 Task: Create new invoice with Date Opened :15-Apr-23, Select Customer: Angelina's Mexican Restaurant, Terms: Payment Term 1. Make invoice entry for item-1 with Date: 15-Apr-23, Description: Ben & Jerry's Netflix & Chilll'd_x000D_
, Action: Material, Income Account: Income:Sales, Quantity: 4, Unit Price: 8.6, Discount %: 9. Make entry for item-2 with Date: 15-Apr-23, Description: Bibigo Steamed Soup Dumplings Chicken and Vegetables, Action: Material, Income Account: Income:Sales, Quantity: 2, Unit Price: 6.25, Discount %: 6. Make entry for item-3 with Date: 15-Apr-23, Description: Snickers Chocolate Candy Bar Sharing Size (3.29 oz), Action: Material, Income Account: Income:Sales, Quantity: 3, Unit Price: 7.25, Discount %: 8. Write Notes: 'Looking forward to serving you again.'. Post Invoice with Post Date: 15-Apr-23, Post to Accounts: Assets:Accounts Receivable. Pay / Process Payment with Transaction Date: 15-May-23, Amount: 63.064, Transfer Account: Checking Account. Print Invoice, display notes by going to Option, then go to Display Tab and check 'Invoice Notes'.
Action: Mouse pressed left at (164, 30)
Screenshot: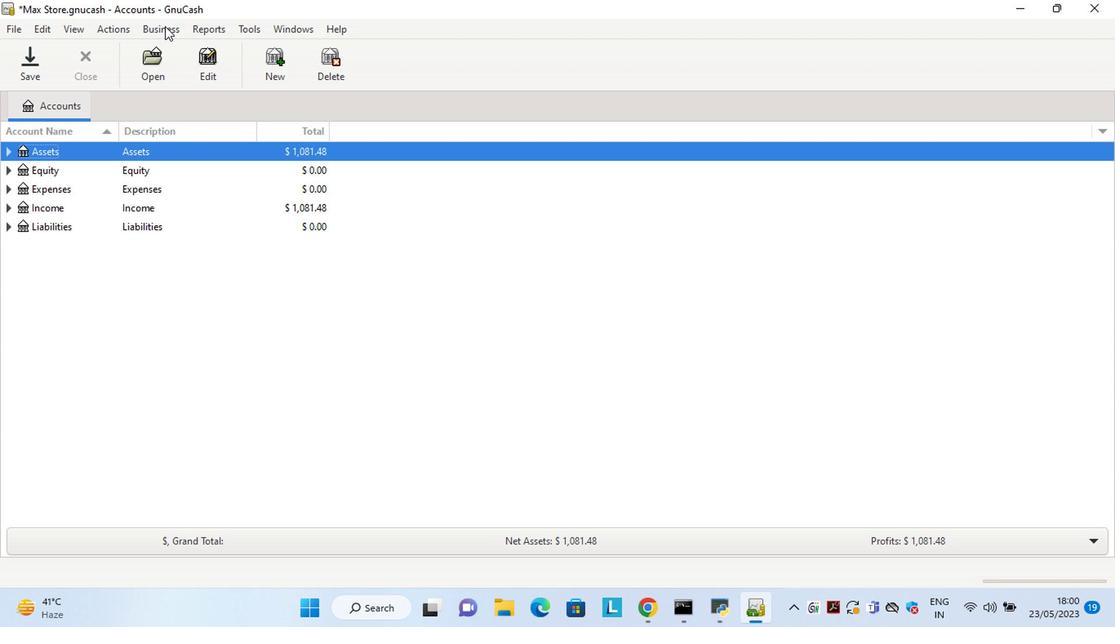 
Action: Mouse moved to (242, 48)
Screenshot: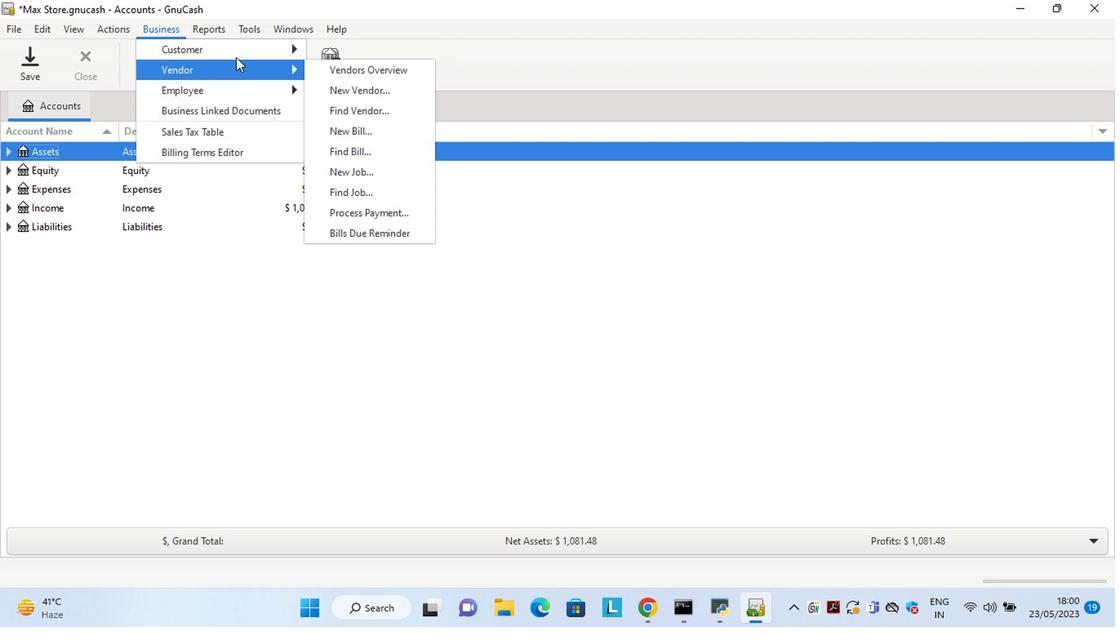 
Action: Key pressed <Key.left><Key.left><Key.left><Key.left><Key.left><Key.left><Key.left><Key.left><Key.left><Key.left><Key.left><Key.left><Key.left><Key.left><Key.left><Key.left><Key.left><Key.left><Key.left><Key.left><Key.left><Key.left><Key.left><Key.left><Key.left><Key.left><Key.left><Key.left><Key.left><Key.left><Key.left><Key.left><Key.left><Key.left><Key.left><Key.left><Key.left><Key.left><Key.delete><Key.delete><Key.delete>15/0<Key.delete>4
Screenshot: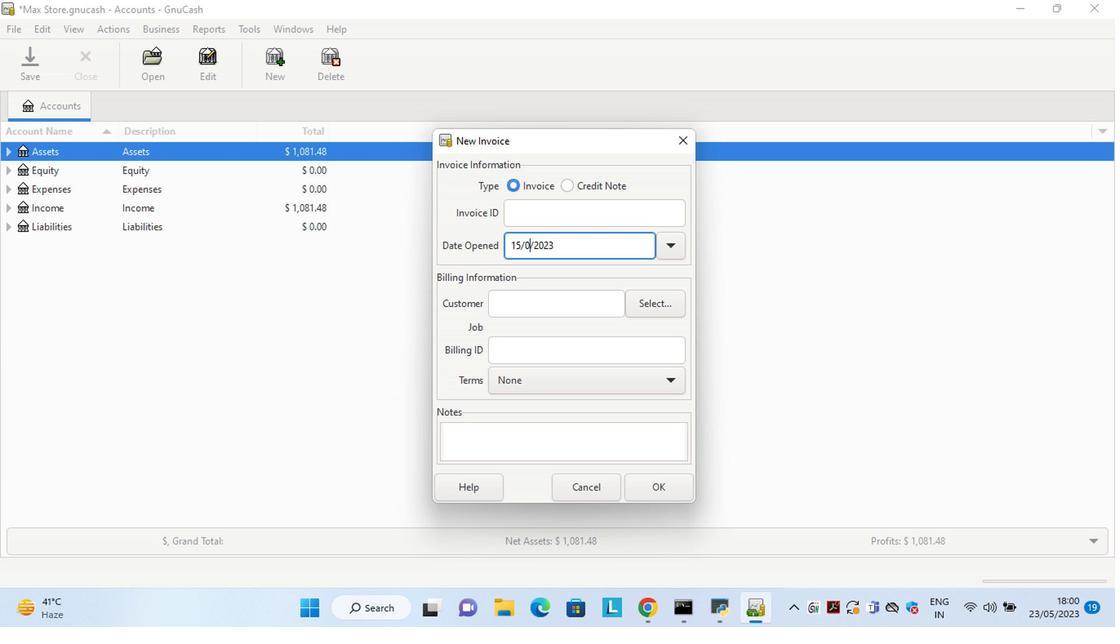 
Action: Mouse moved to (646, 309)
Screenshot: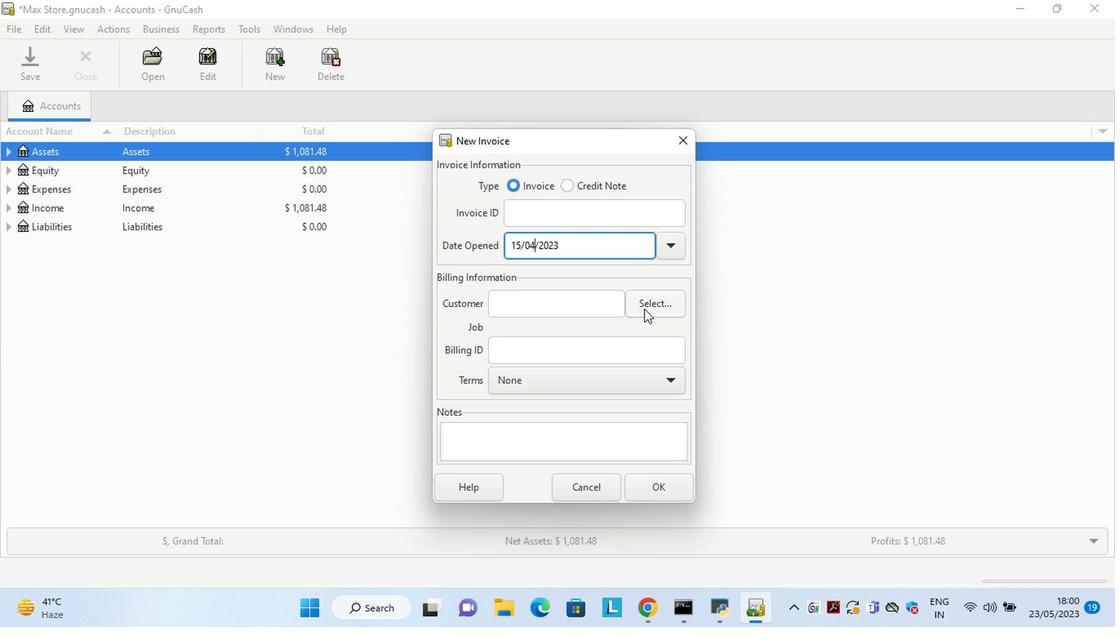 
Action: Mouse pressed left at (646, 309)
Screenshot: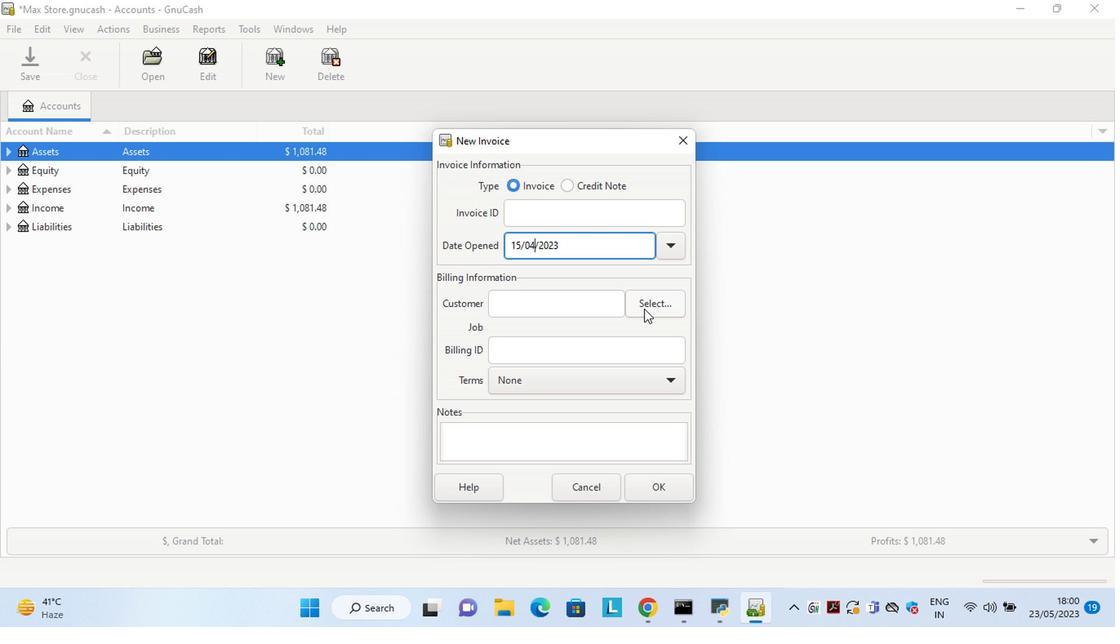 
Action: Mouse moved to (584, 284)
Screenshot: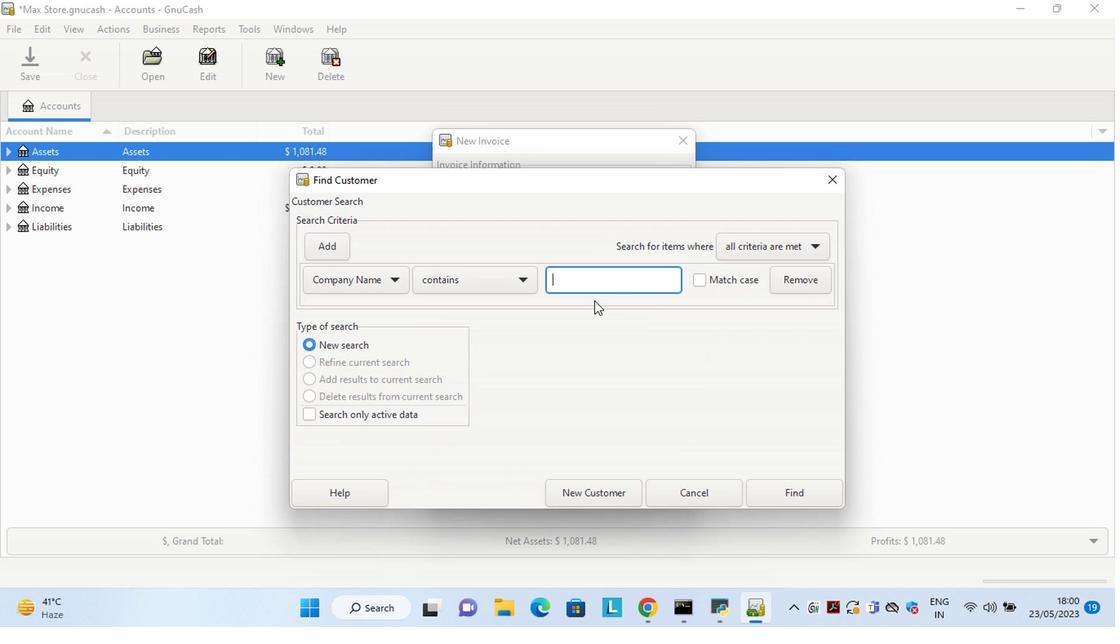 
Action: Mouse pressed left at (584, 284)
Screenshot: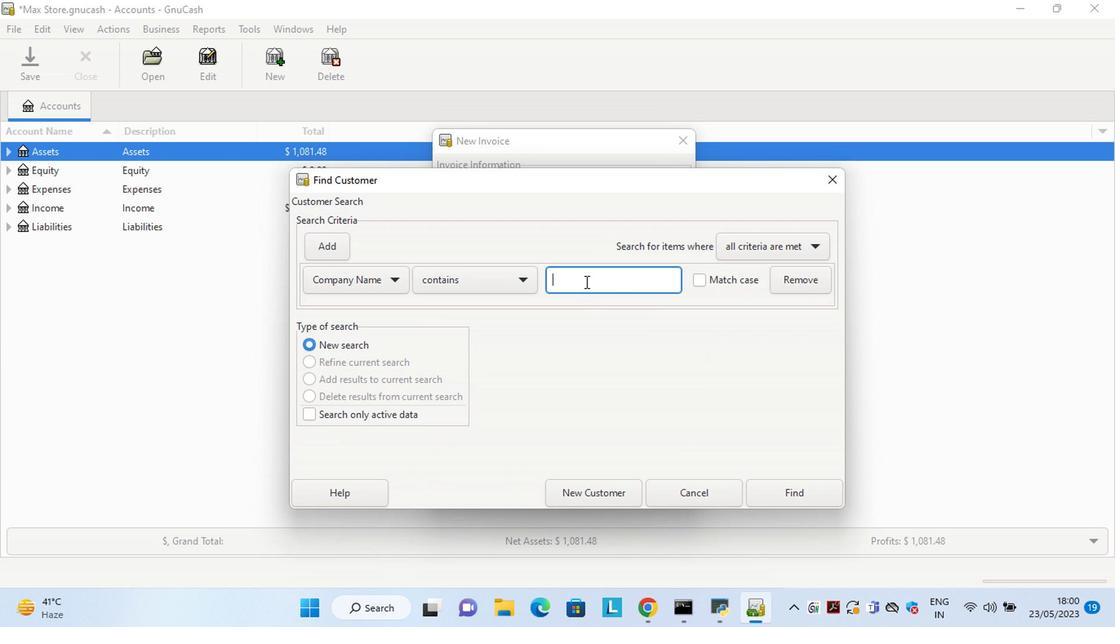 
Action: Key pressed <Key.shift>Angelinas
Screenshot: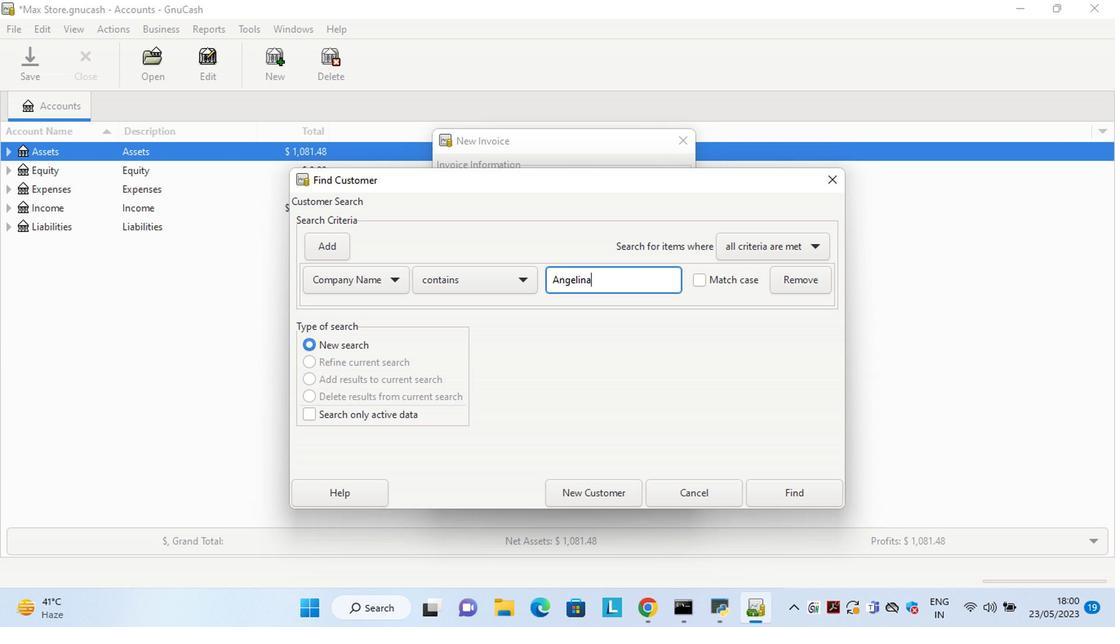 
Action: Mouse moved to (795, 498)
Screenshot: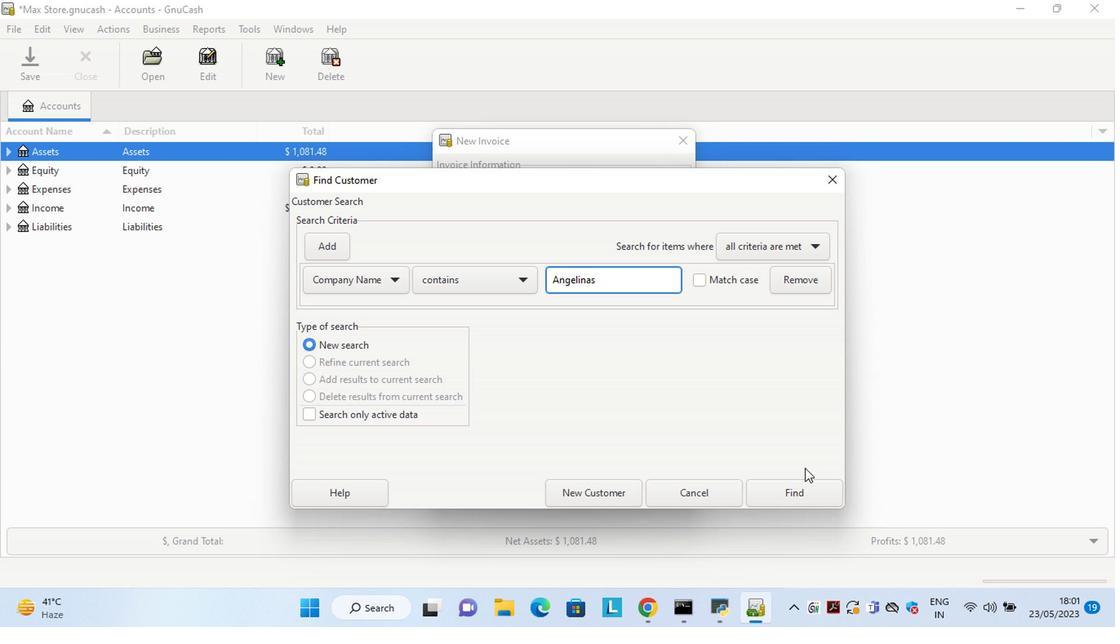 
Action: Mouse pressed left at (795, 498)
Screenshot: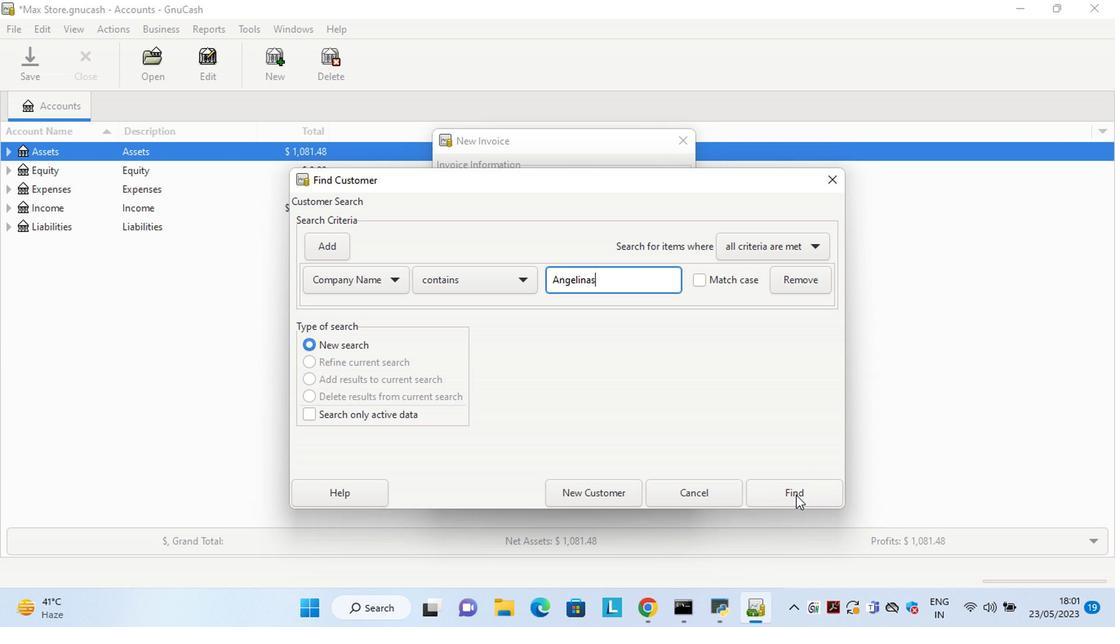 
Action: Mouse moved to (579, 330)
Screenshot: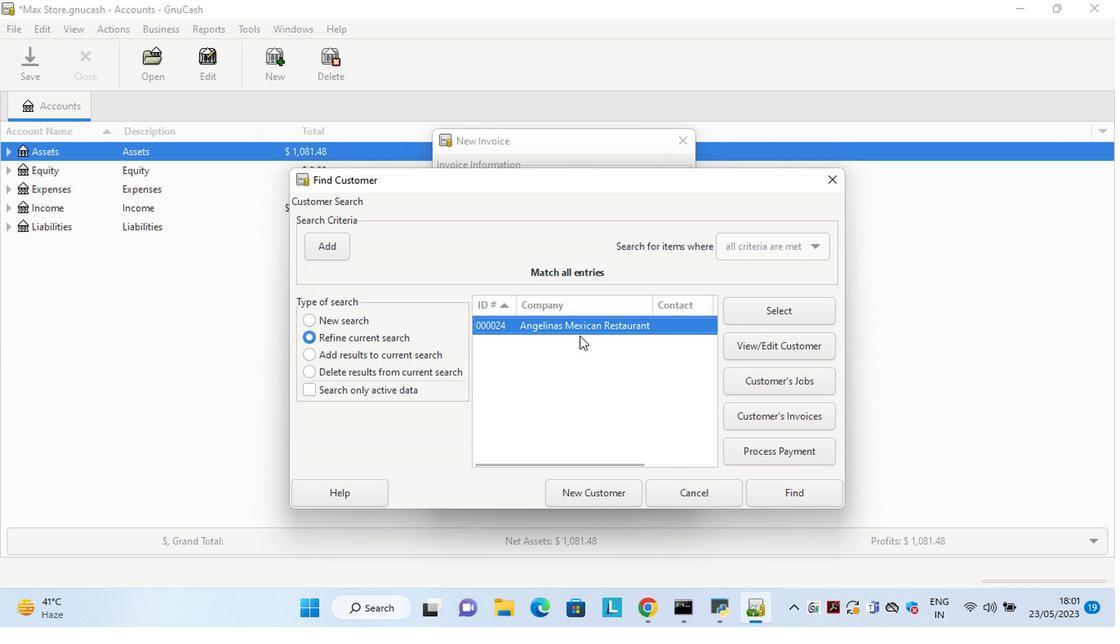 
Action: Mouse pressed left at (579, 330)
Screenshot: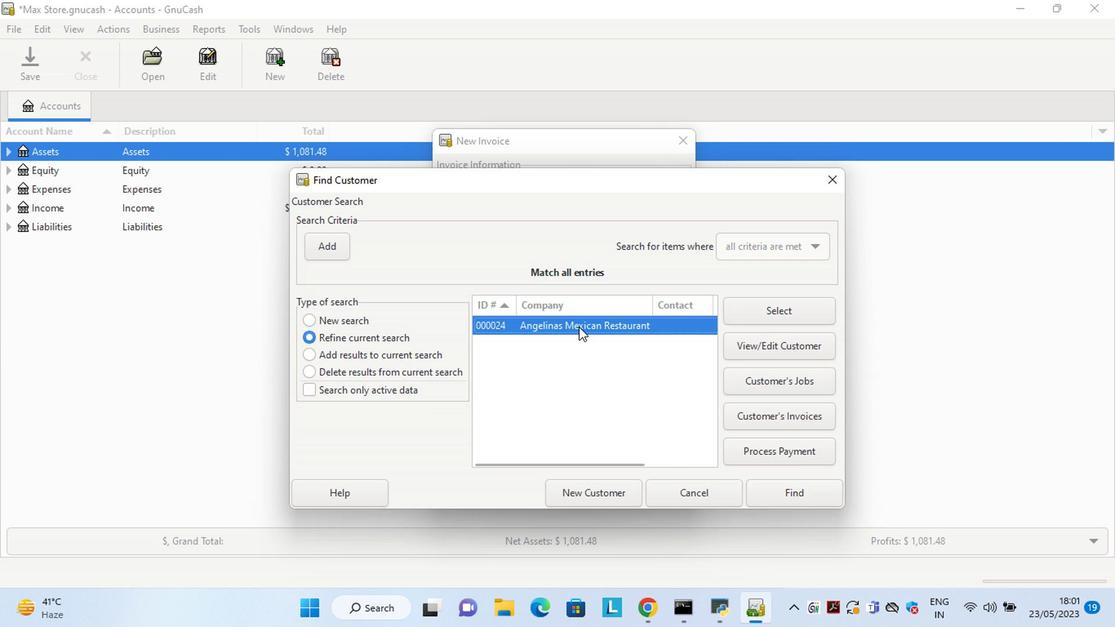 
Action: Mouse pressed left at (579, 330)
Screenshot: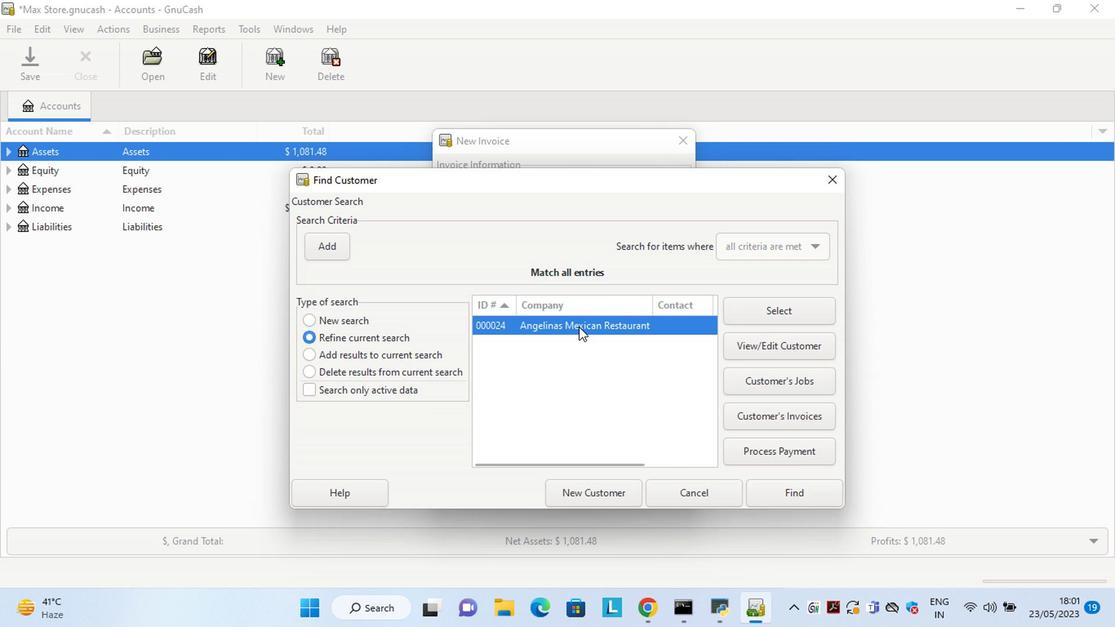 
Action: Mouse moved to (610, 391)
Screenshot: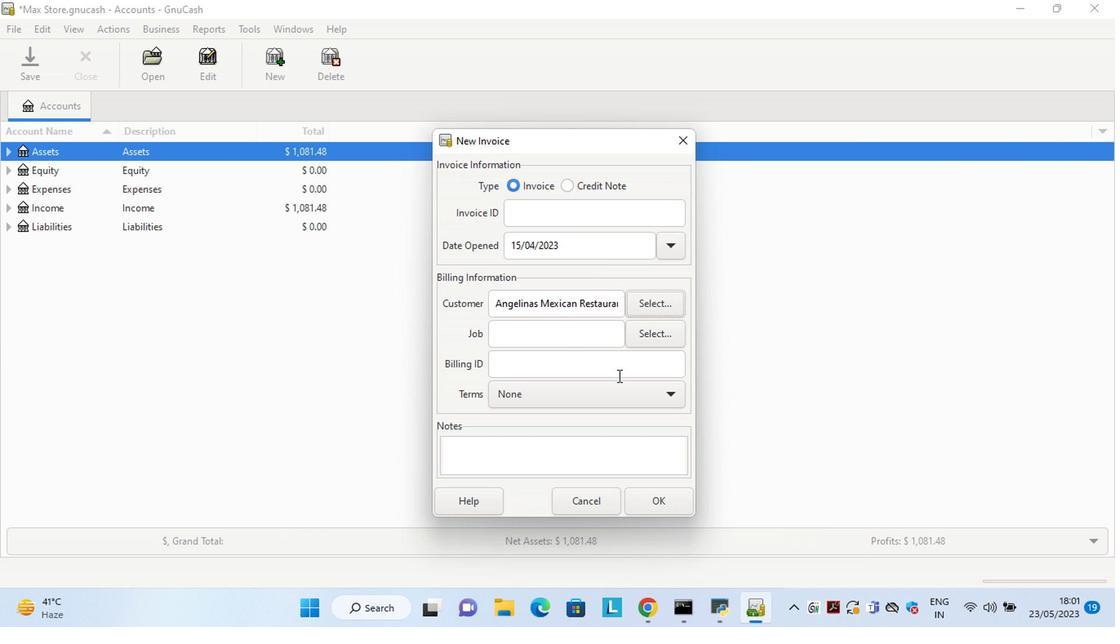 
Action: Mouse pressed left at (610, 391)
Screenshot: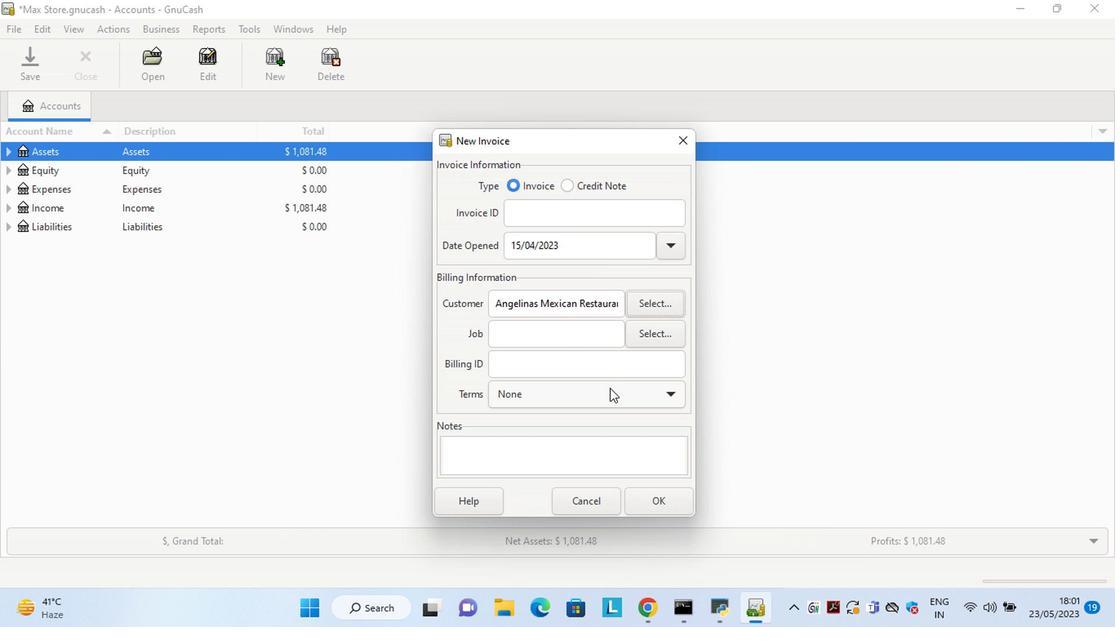 
Action: Mouse moved to (577, 421)
Screenshot: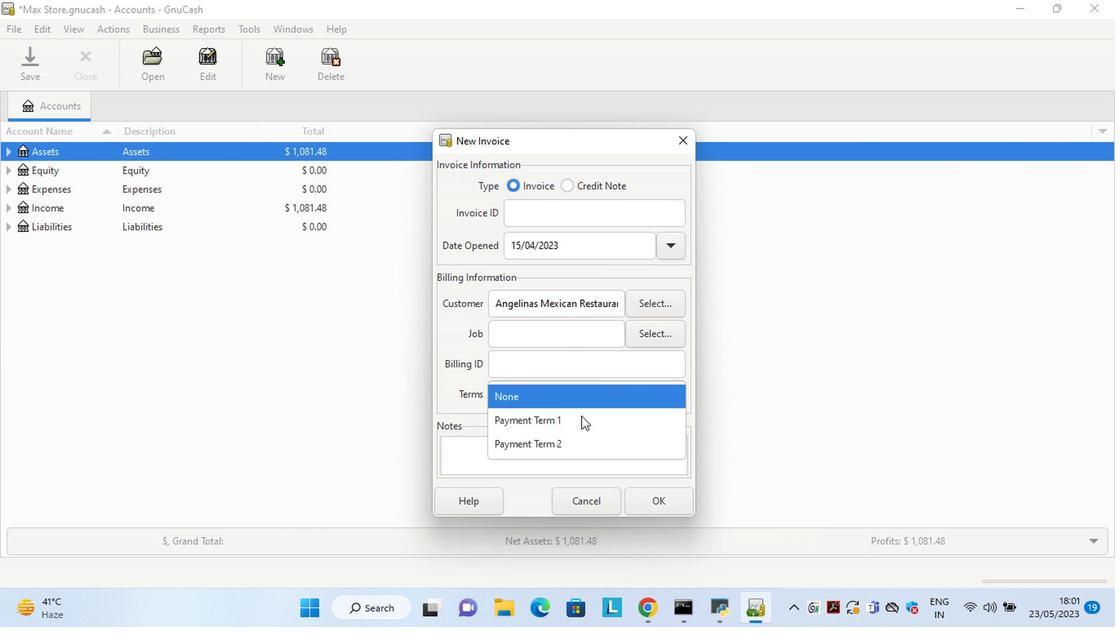 
Action: Mouse pressed left at (577, 421)
Screenshot: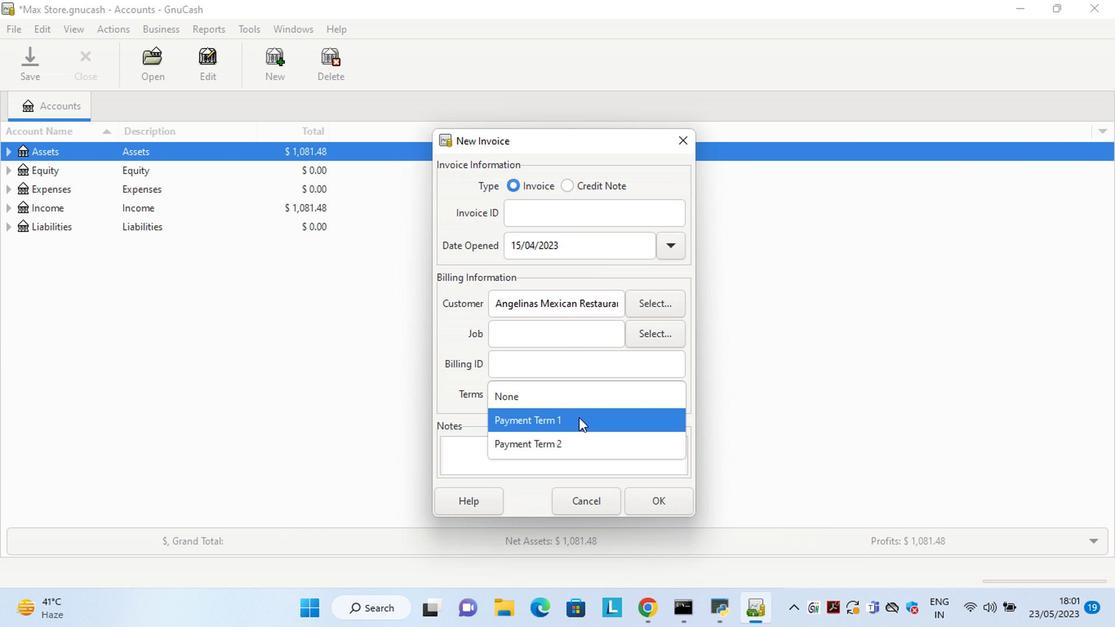 
Action: Mouse moved to (657, 499)
Screenshot: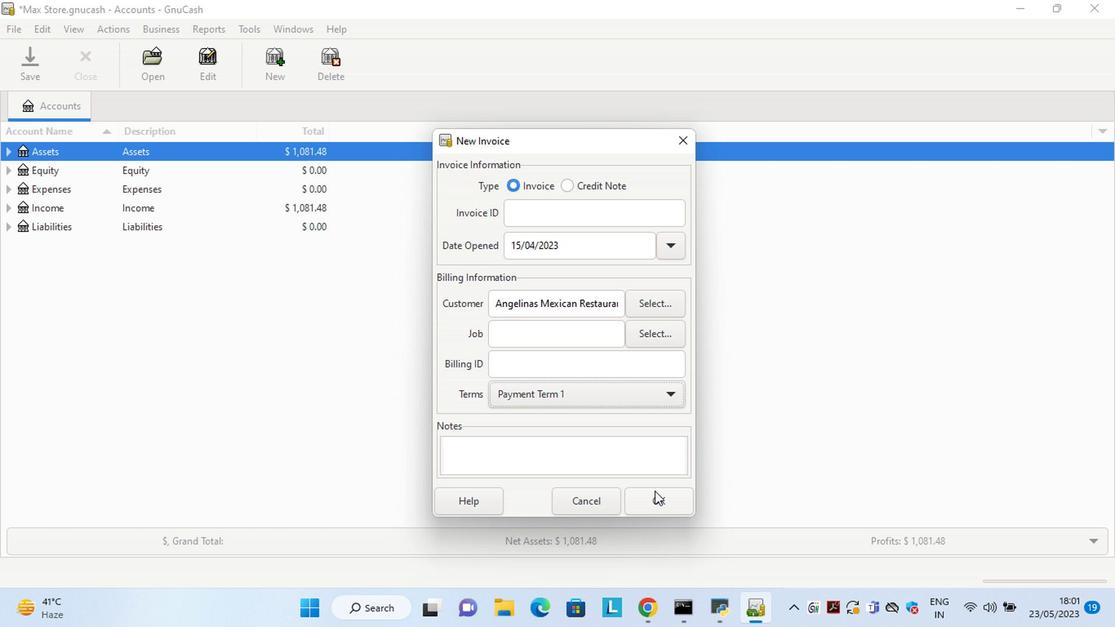 
Action: Mouse pressed left at (657, 499)
Screenshot: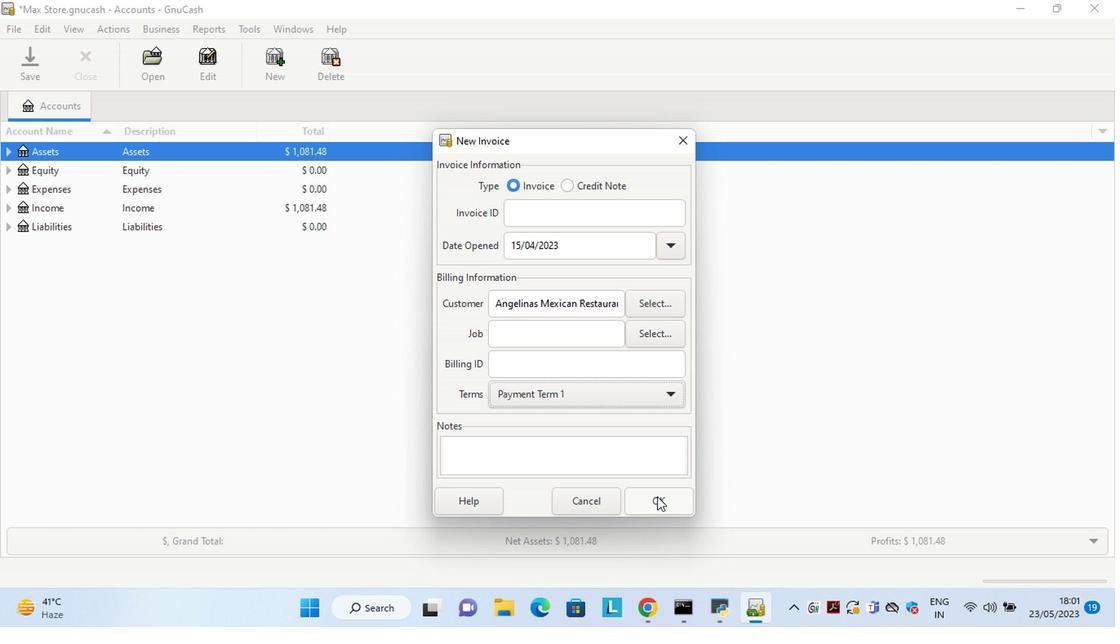 
Action: Mouse moved to (632, 457)
Screenshot: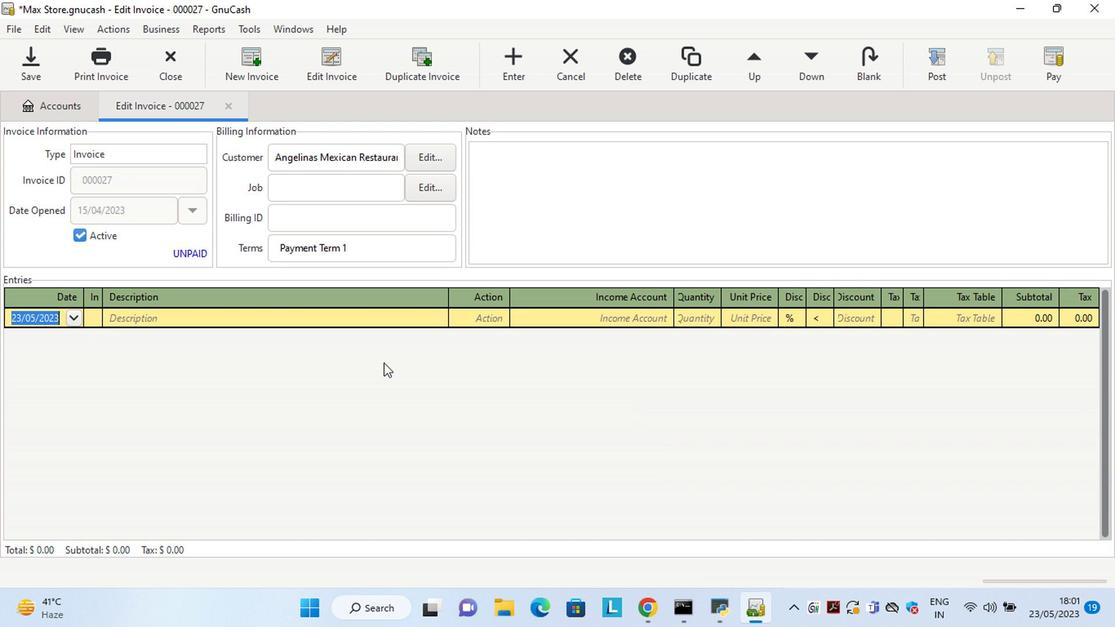 
Action: Key pressed <Key.left><Key.delete><Key.delete>15<Key.right><Key.right><Key.delete>4<Key.tab><Key.shift>Ben<Key.space><Key.shift>&<Key.space><Key.shift><Key.shift><Key.shift><Key.shift><Key.shift><Key.shift><Key.shift><Key.shift><Key.shift><Key.shift><Key.shift><Key.shift><Key.shift><Key.shift><Key.shift><Key.shift><Key.shift><Key.shift><Key.shift><Key.shift><Key.shift><Key.shift><Key.shift><Key.shift><Key.shift>Jerrys<Key.space><Key.shift>Netflix<Key.space><Key.shift>&<Key.space><Key.shift>Chillld<Key.tab>ma<Key.tab>sale<Key.tab>4<Key.tab>8.60<Key.tab>
Screenshot: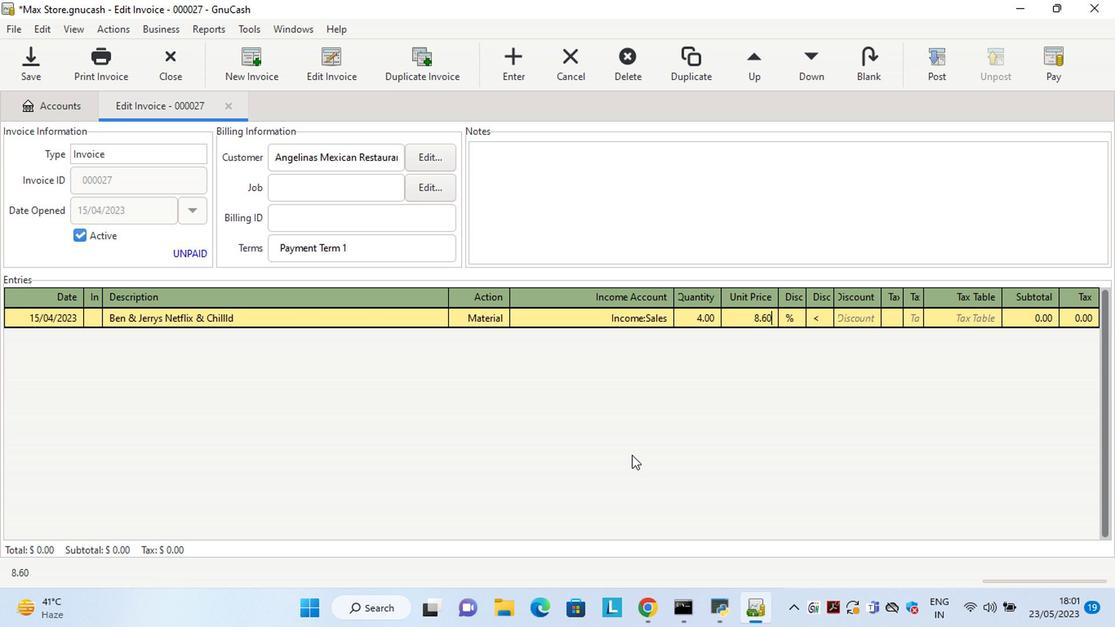 
Action: Mouse moved to (812, 317)
Screenshot: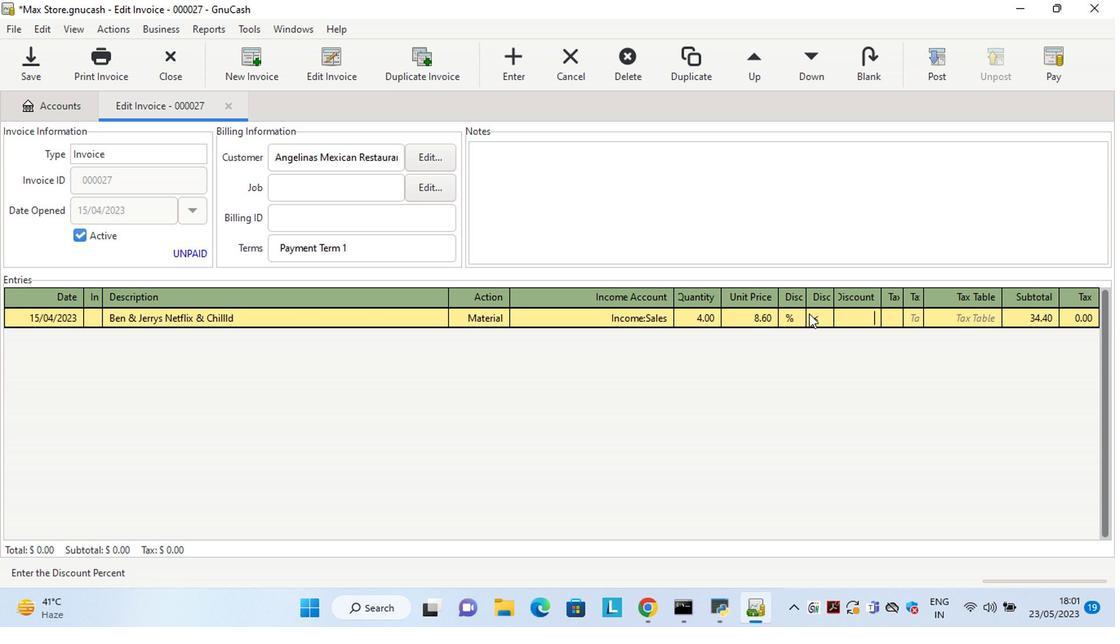 
Action: Mouse pressed left at (812, 317)
Screenshot: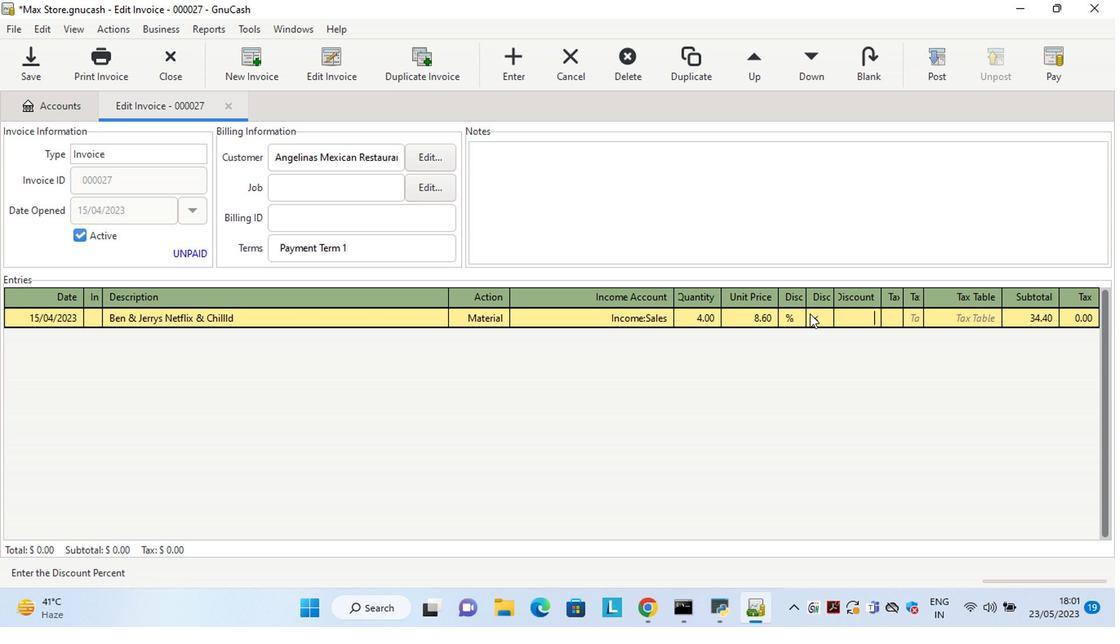 
Action: Mouse moved to (851, 324)
Screenshot: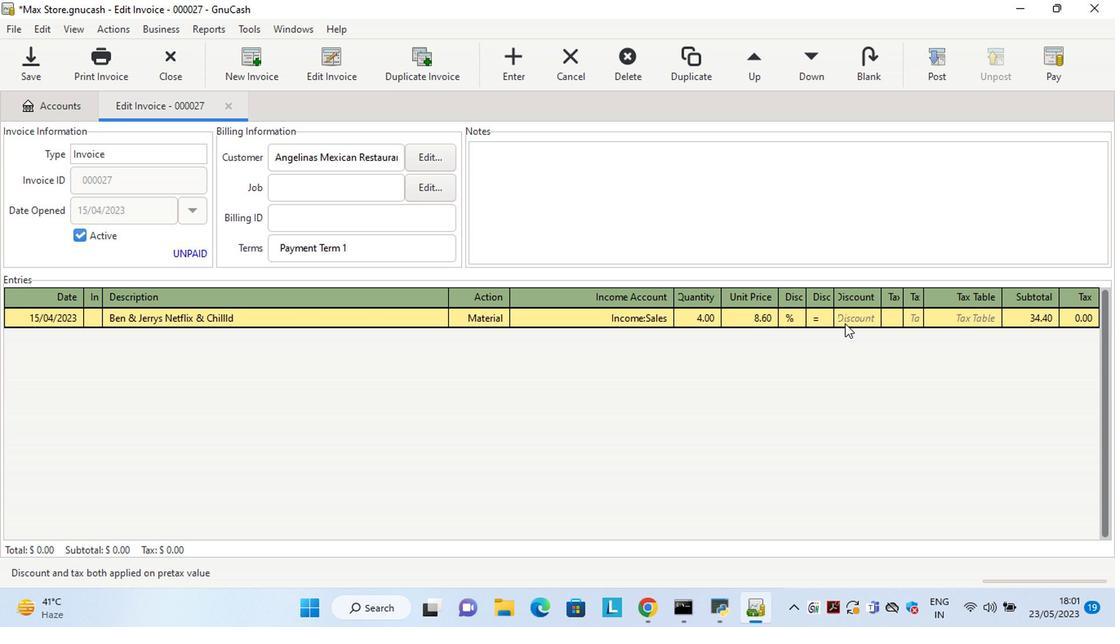 
Action: Mouse pressed left at (851, 324)
Screenshot: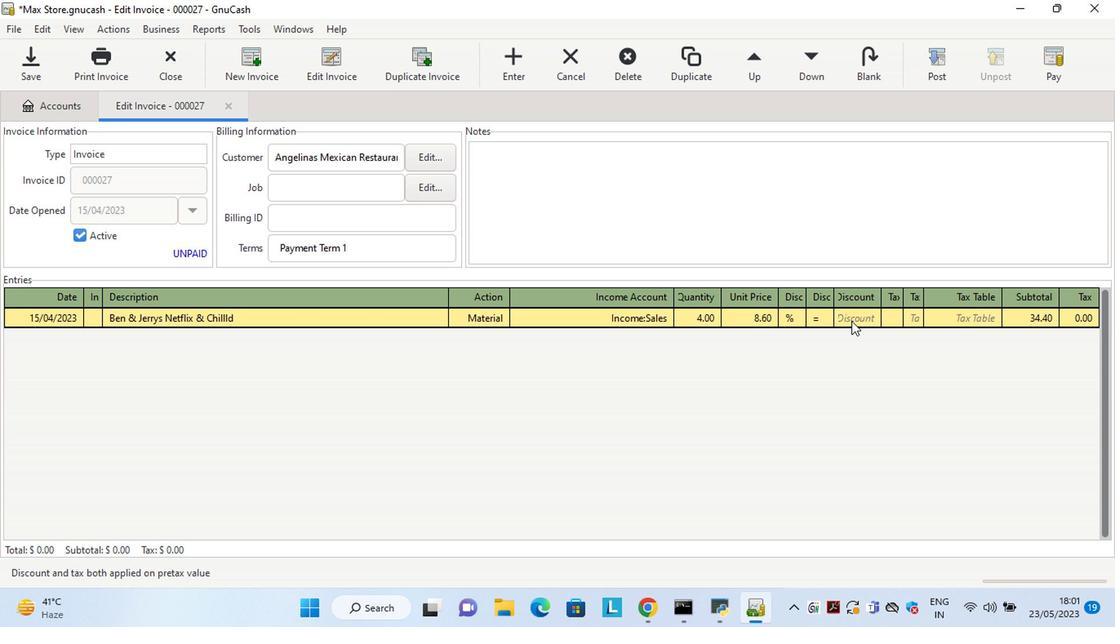 
Action: Key pressed 9<Key.tab><Key.tab><Key.shift>Bibigo<Key.space><Key.shift>Steamed<Key.space><Key.shift>Soup<Key.space><Key.shift>Dumplig<Key.backspace>ngs<Key.space><Key.shift>Chicken<Key.space>and<Key.space><Key.shift>Vegetables<Key.tab>ma<Key.tab>sale<Key.tab>2<Key.tab>6.25<Key.tab>
Screenshot: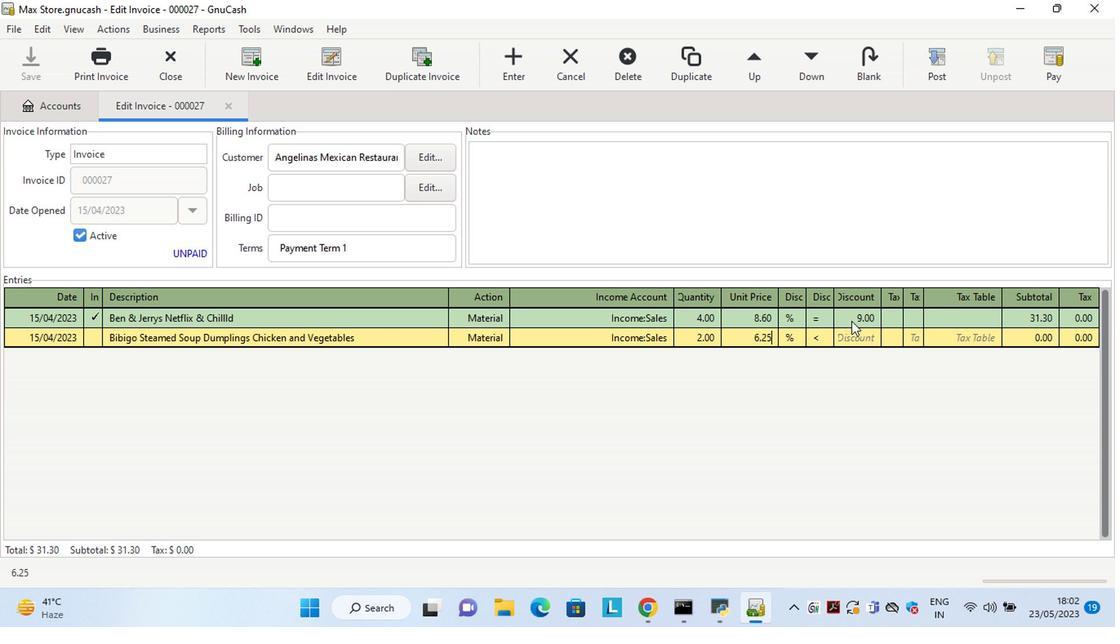
Action: Mouse moved to (829, 338)
Screenshot: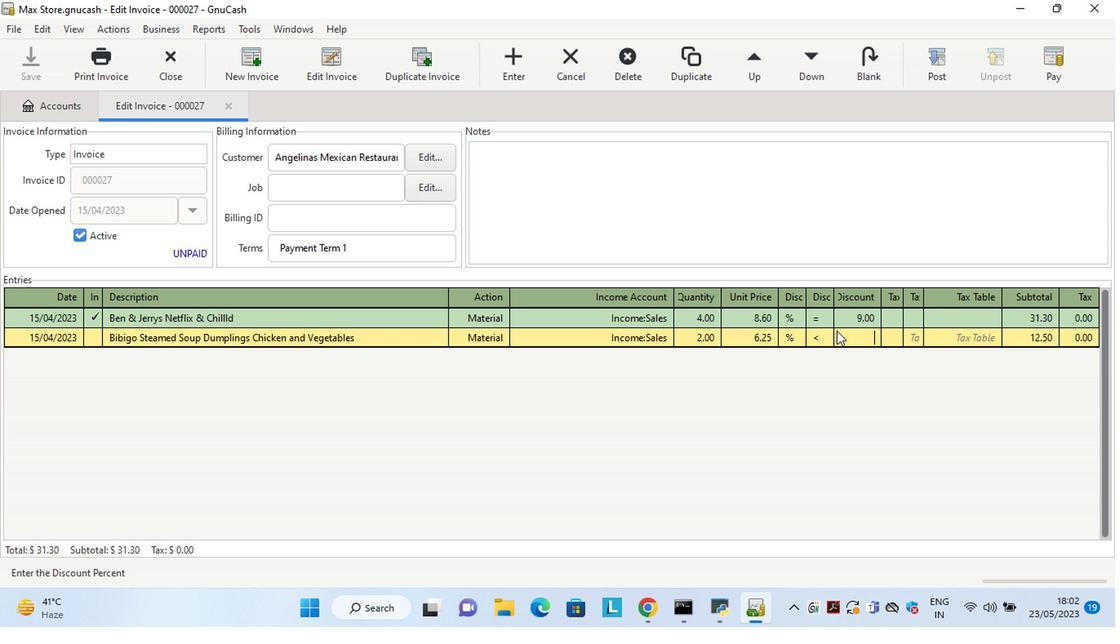 
Action: Mouse pressed left at (829, 338)
Screenshot: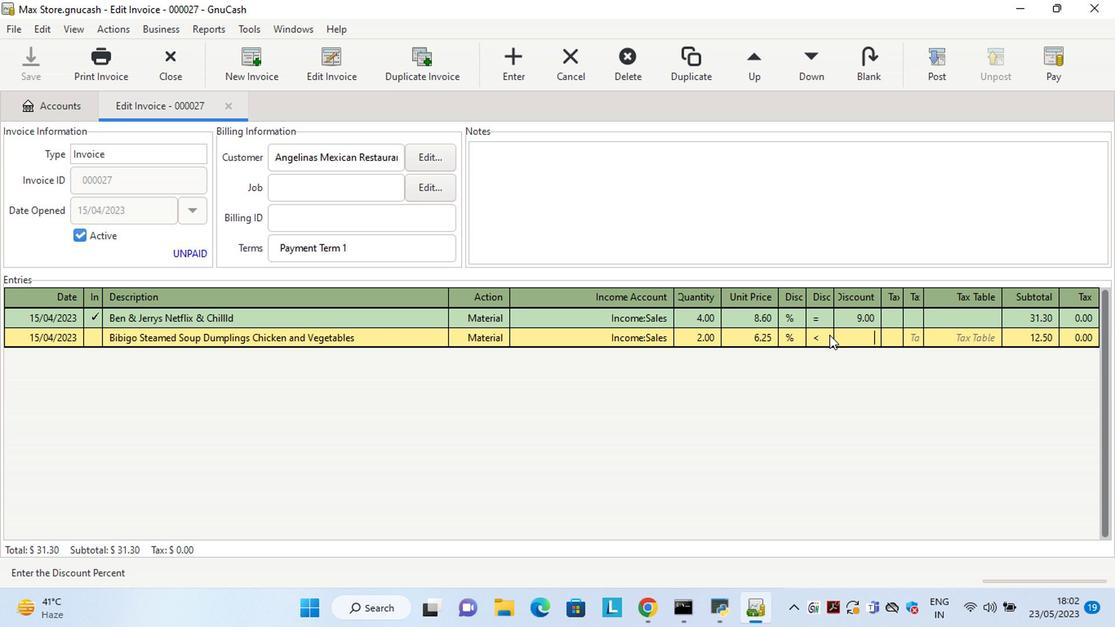 
Action: Mouse moved to (846, 338)
Screenshot: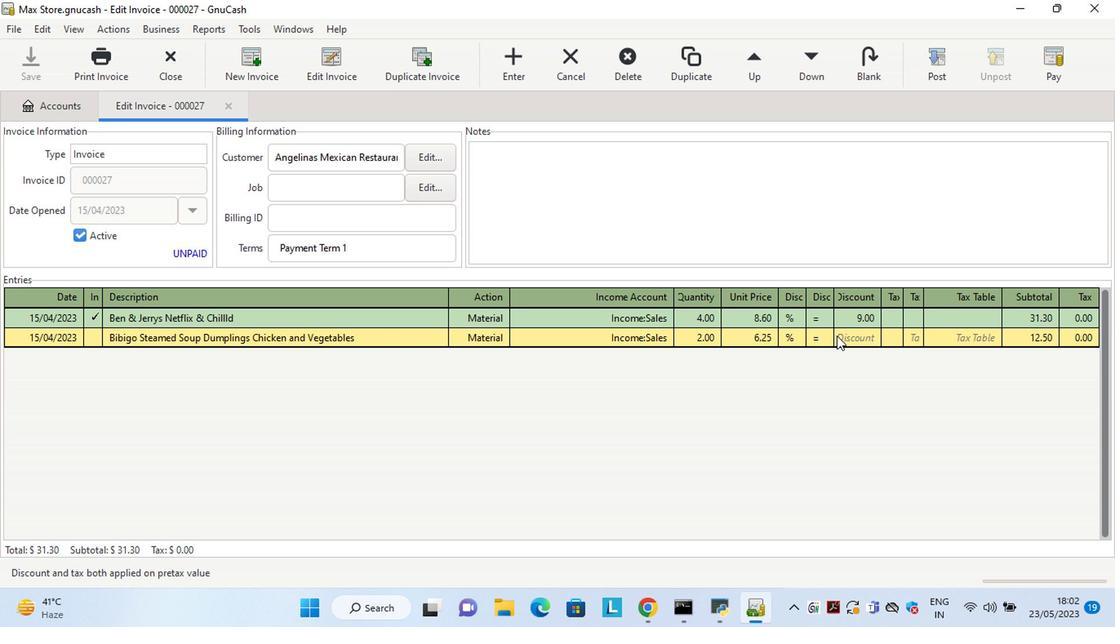 
Action: Mouse pressed left at (846, 338)
Screenshot: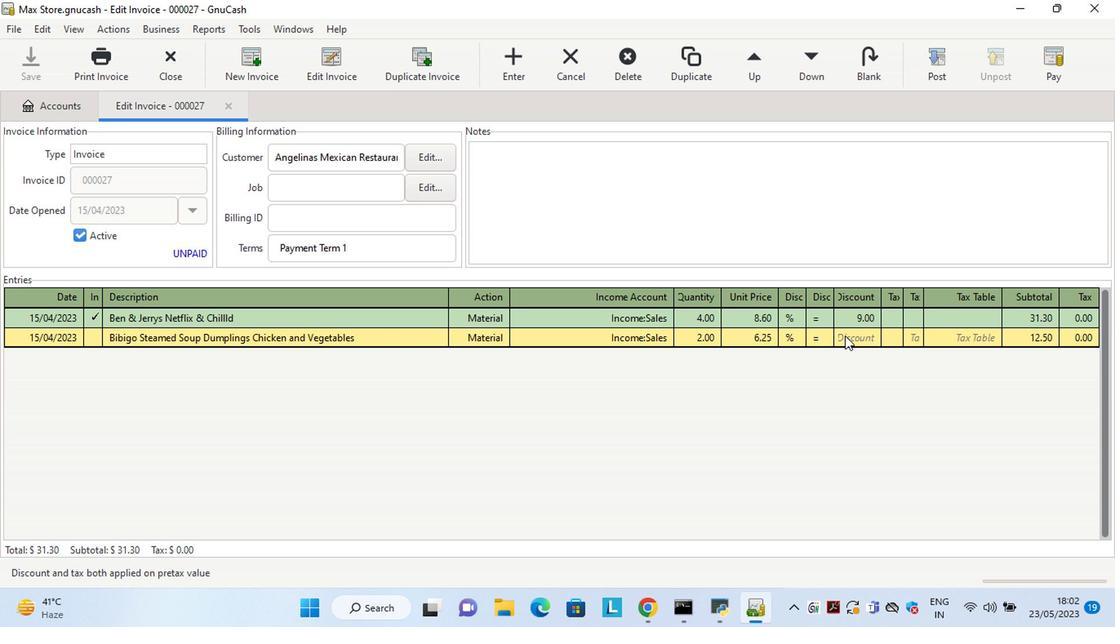 
Action: Key pressed 6<Key.tab><Key.tab><Key.shift>Snickers<Key.space><Key.shift>Chocolate<Key.space><Key.shift>Candy<Key.space><Key.shift>Bar<Key.space><Key.shift>Sharing<Key.space><Key.shift>Size<Key.space><Key.shift_r>(3.29<Key.space>oz<Key.shift_r>)<Key.tab>ma<Key.tab>sale<Key.tab>3<Key.tab>7.25<Key.tab>
Screenshot: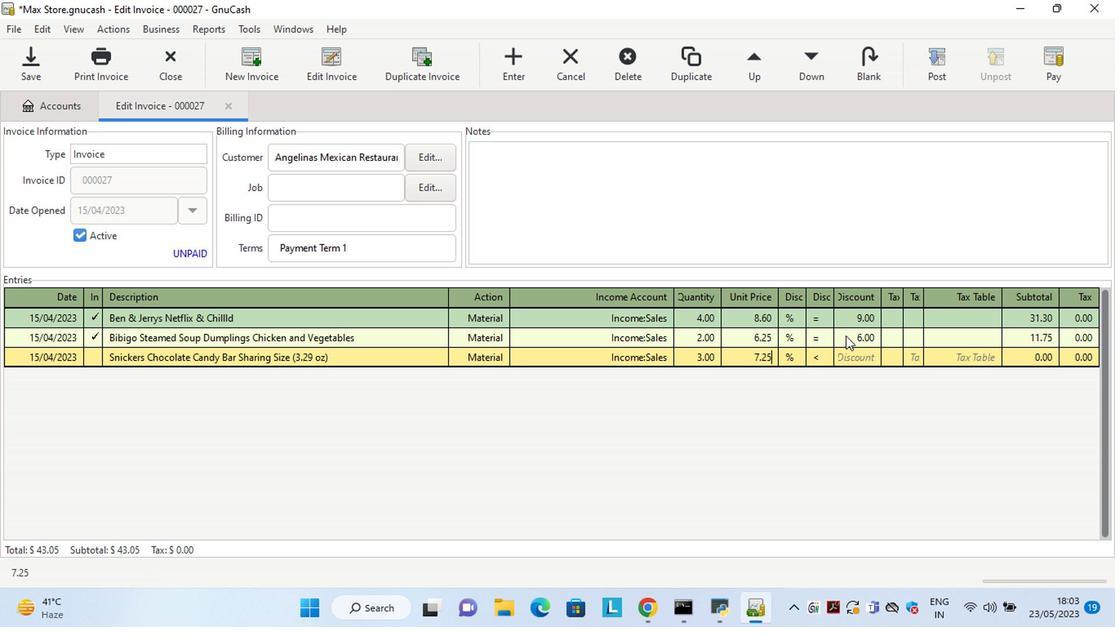 
Action: Mouse moved to (828, 360)
Screenshot: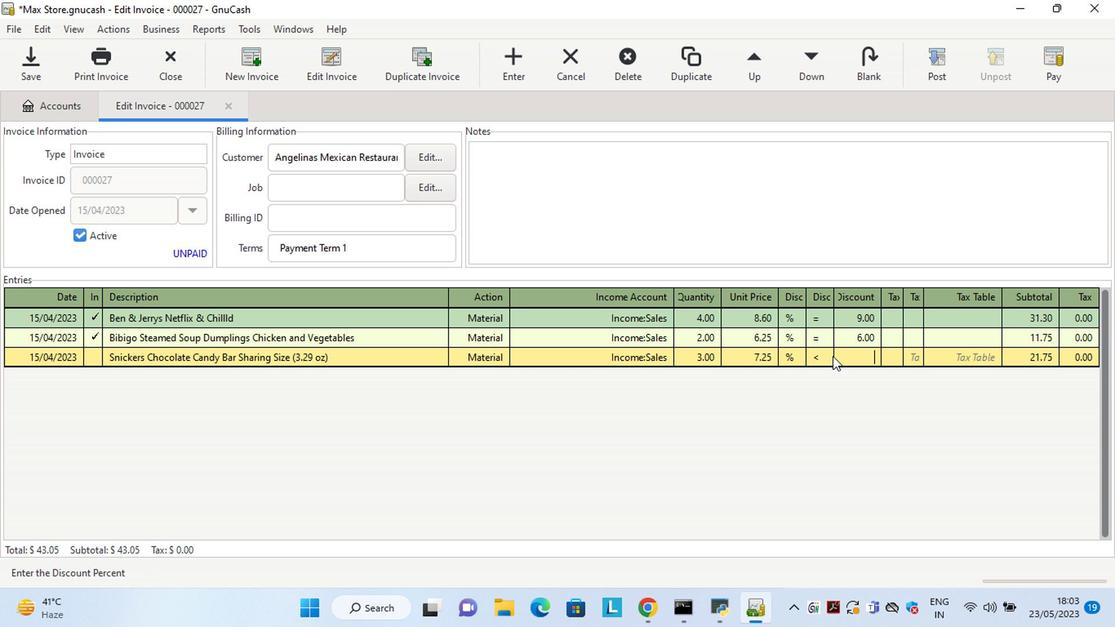 
Action: Mouse pressed left at (828, 360)
Screenshot: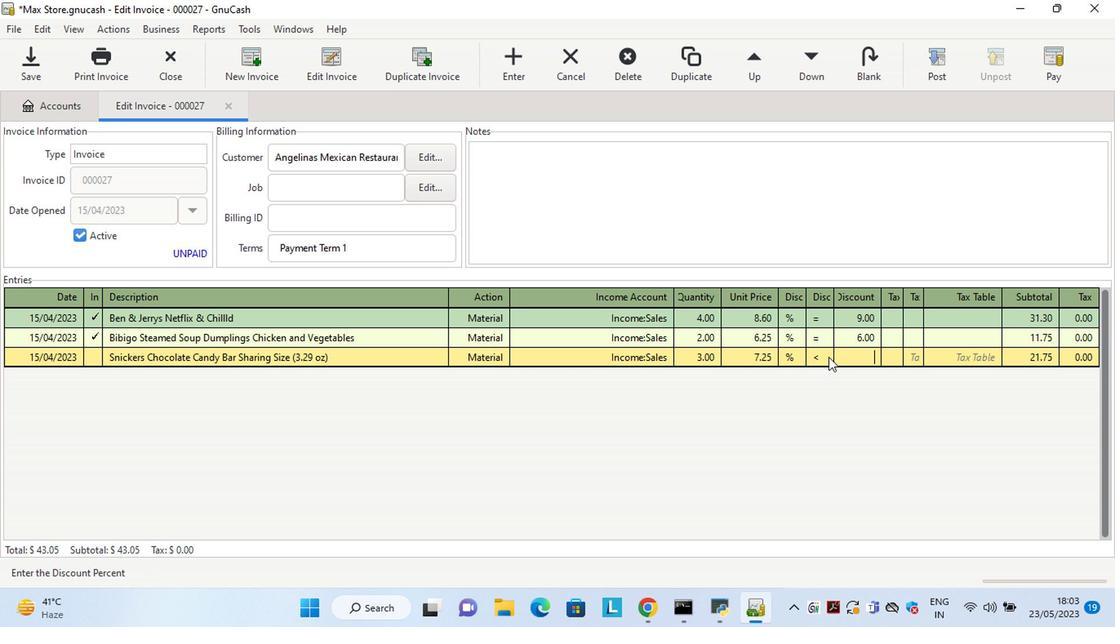 
Action: Mouse moved to (865, 362)
Screenshot: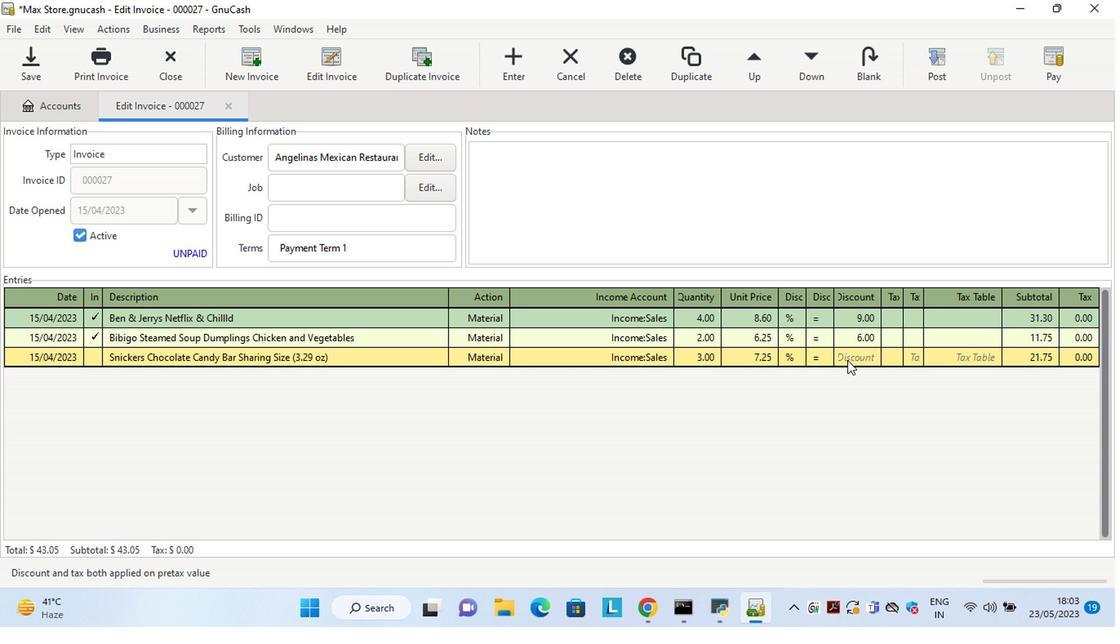 
Action: Mouse pressed left at (865, 362)
Screenshot: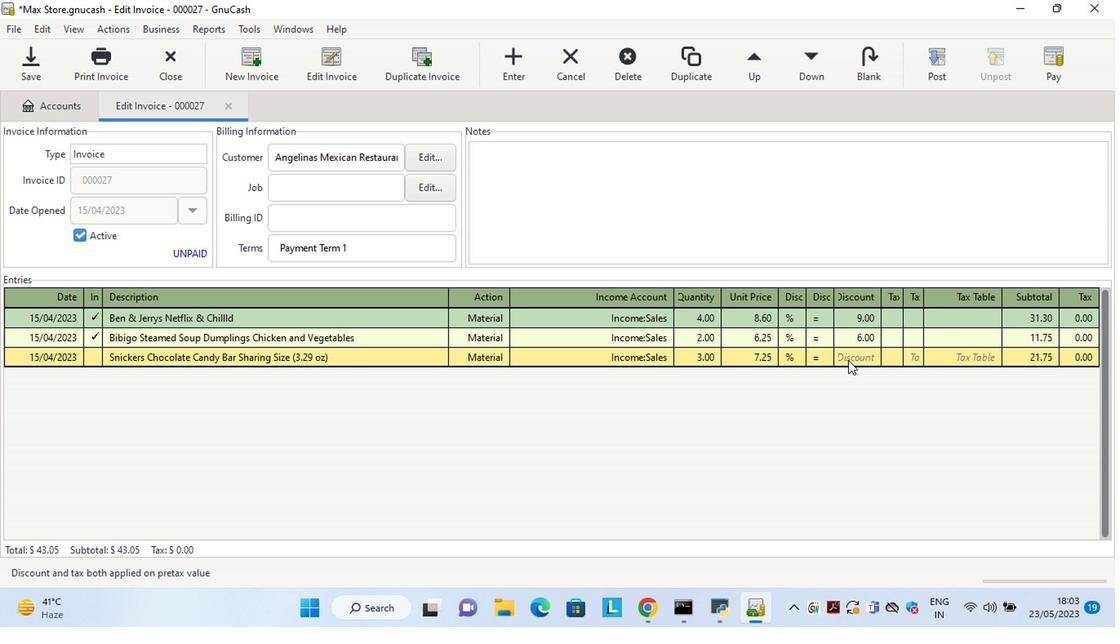
Action: Key pressed 8<Key.tab>
Screenshot: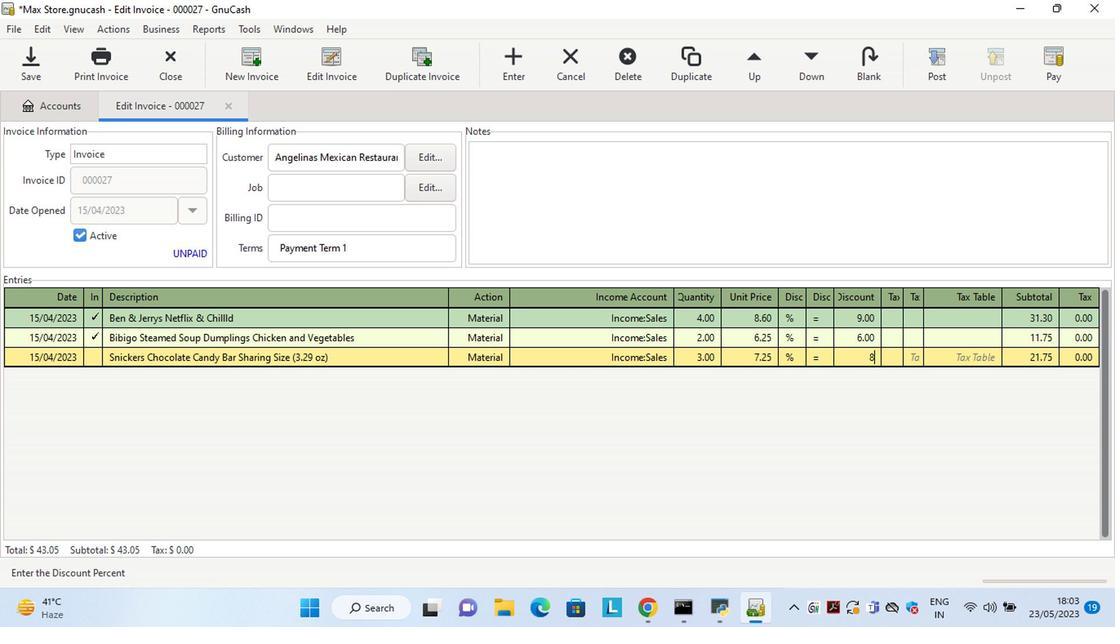 
Action: Mouse moved to (672, 222)
Screenshot: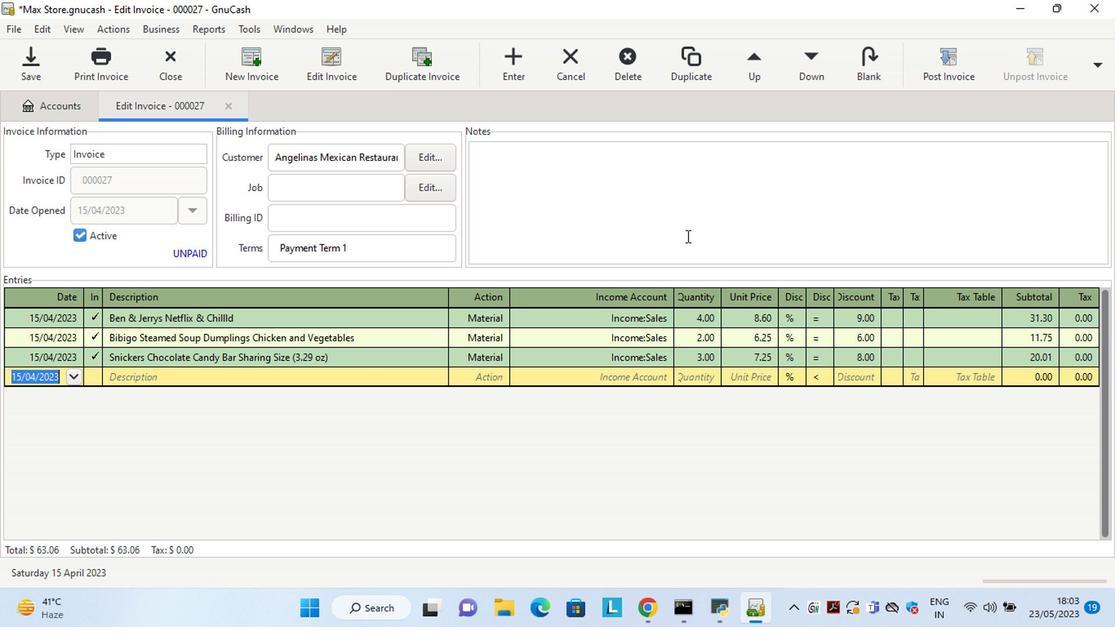 
Action: Mouse pressed left at (672, 222)
Screenshot: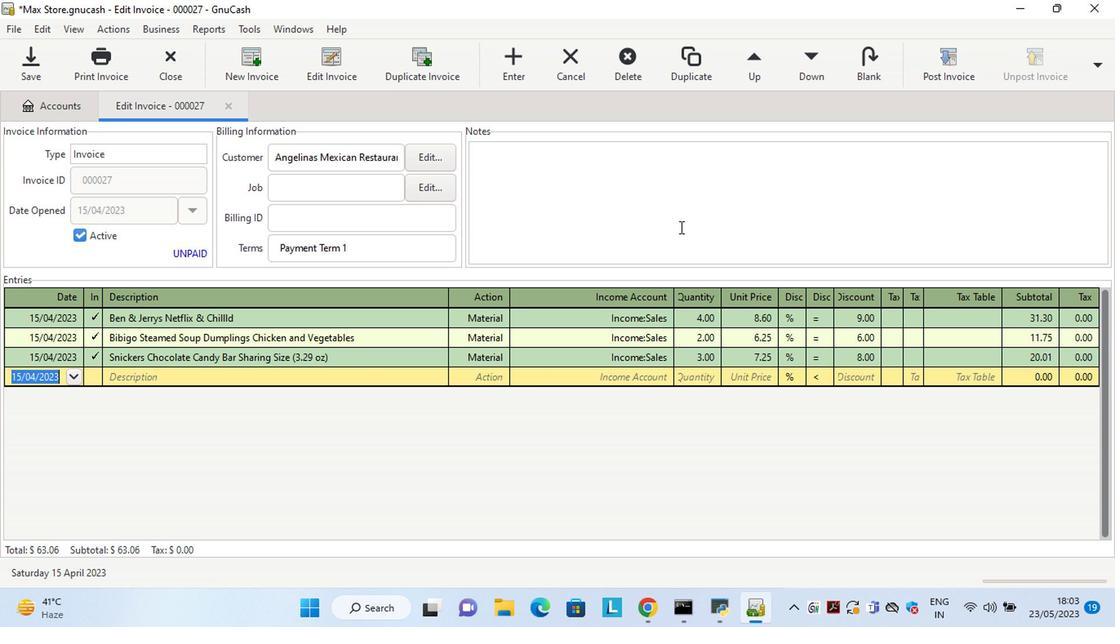 
Action: Key pressed <Key.shift>Looking<Key.space>frward<Key.space>to<Key.space>serving<Key.space>you<Key.space>again.
Screenshot: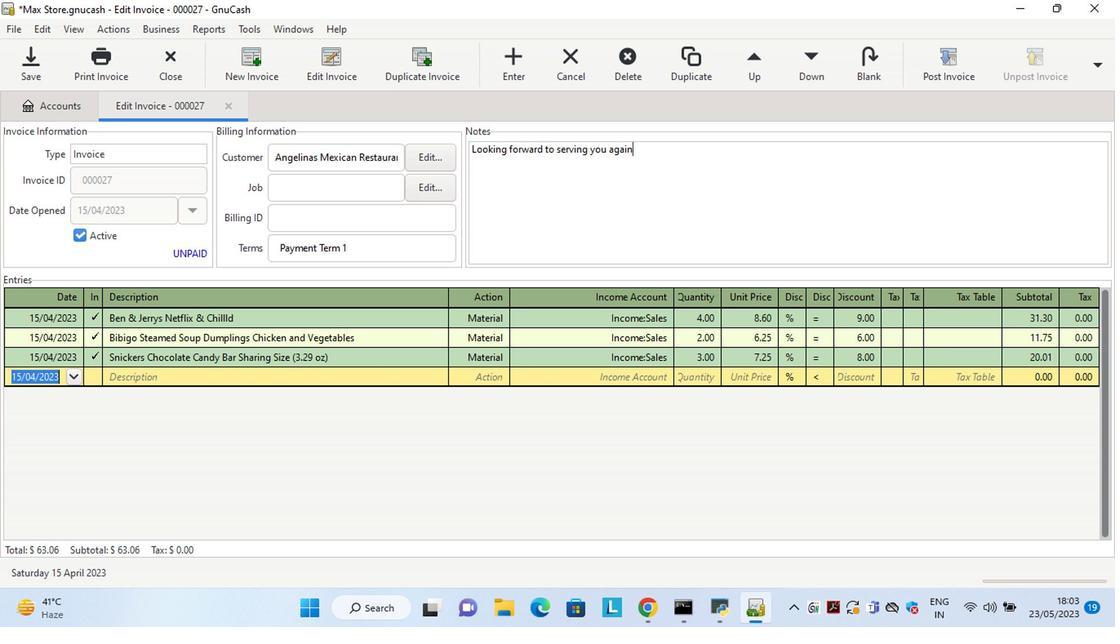 
Action: Mouse moved to (926, 61)
Screenshot: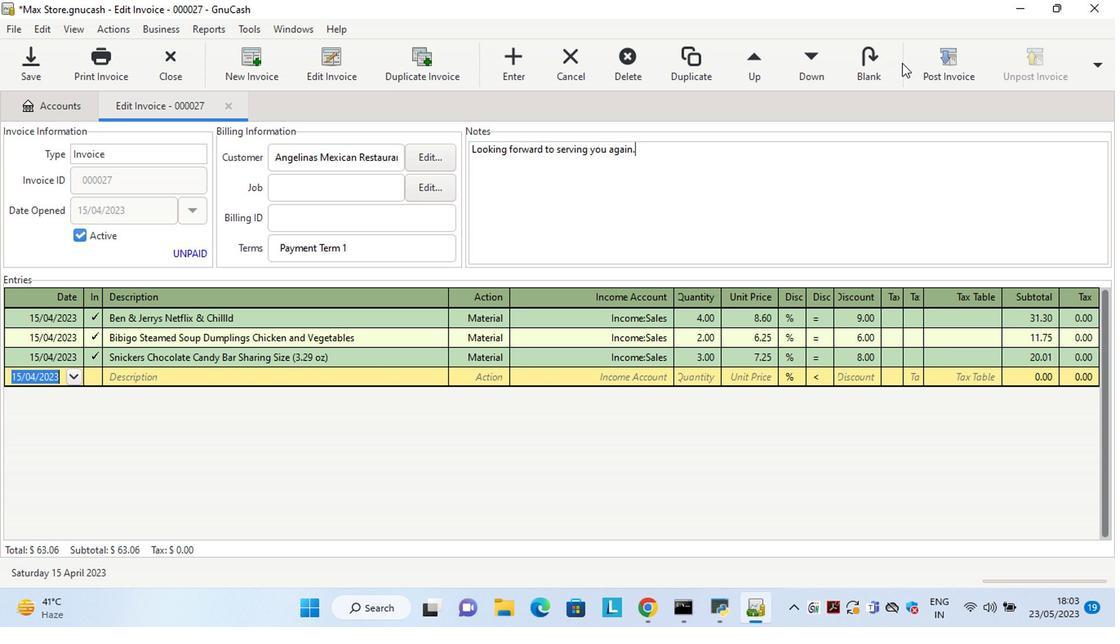 
Action: Mouse pressed left at (926, 61)
Screenshot: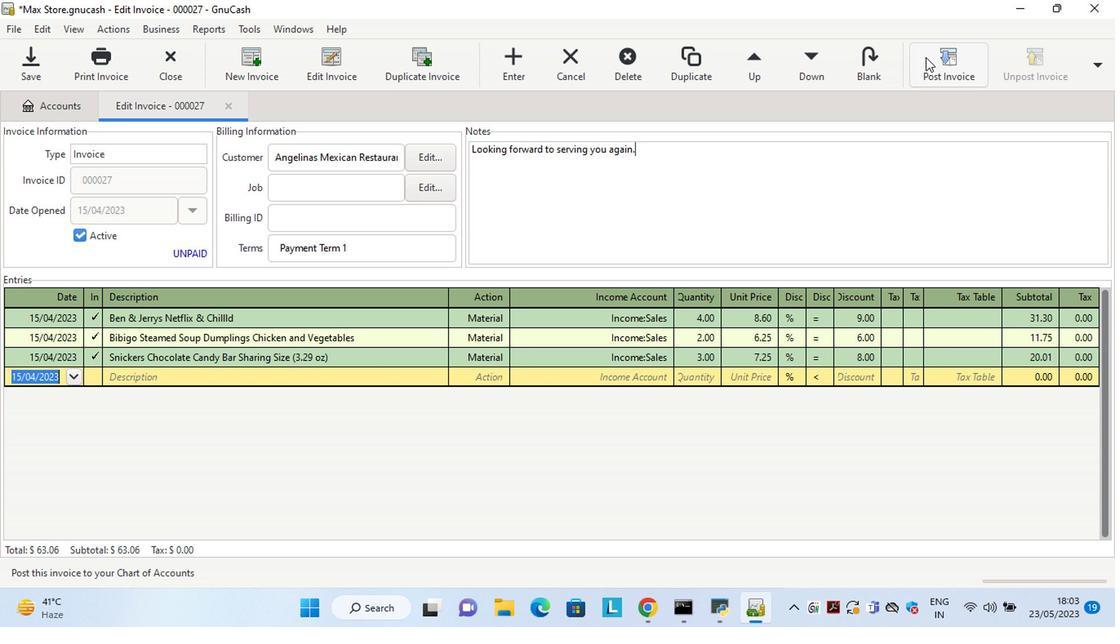 
Action: Mouse moved to (662, 258)
Screenshot: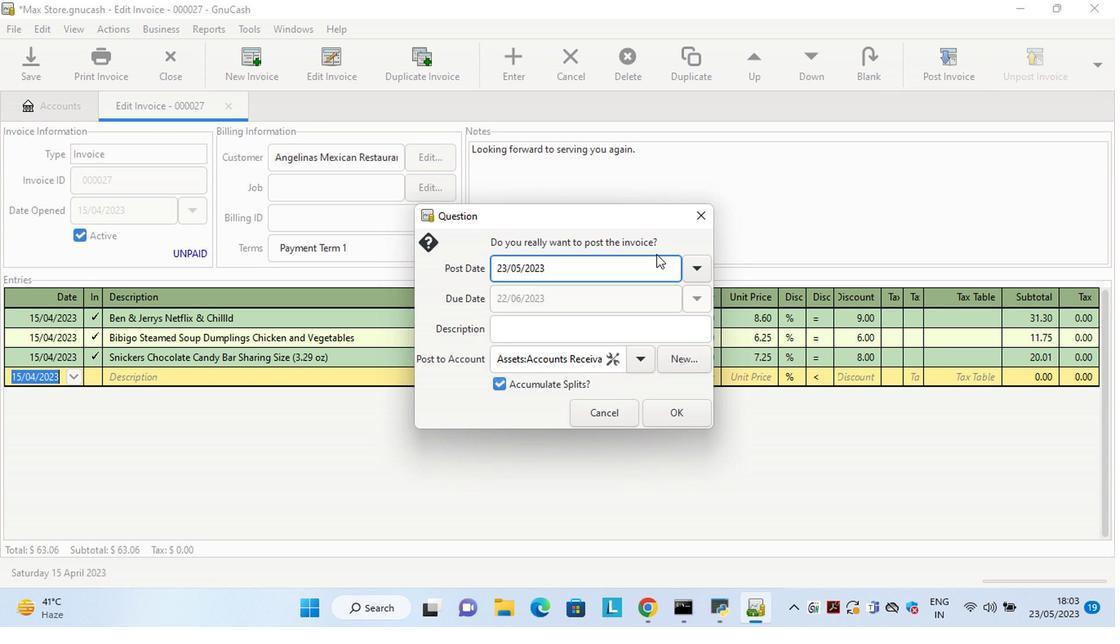 
Action: Key pressed <Key.left><Key.left><Key.left><Key.left><Key.left><Key.left><Key.left><Key.left><Key.left><Key.left><Key.left><Key.left><Key.left><Key.left><Key.delete><Key.delete>15
Screenshot: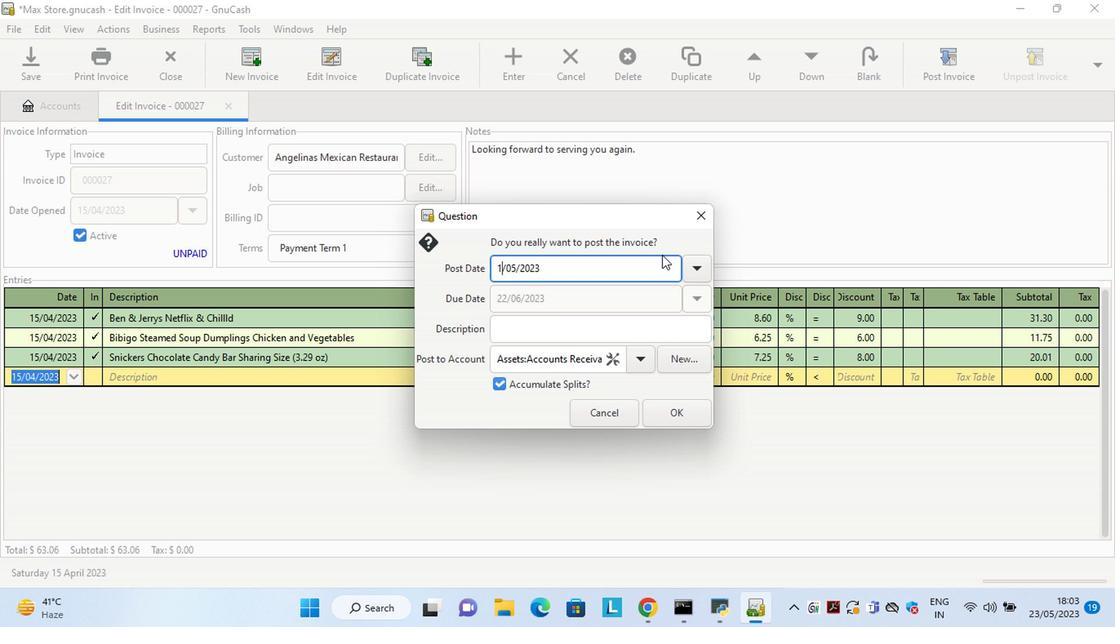 
Action: Mouse moved to (684, 423)
Screenshot: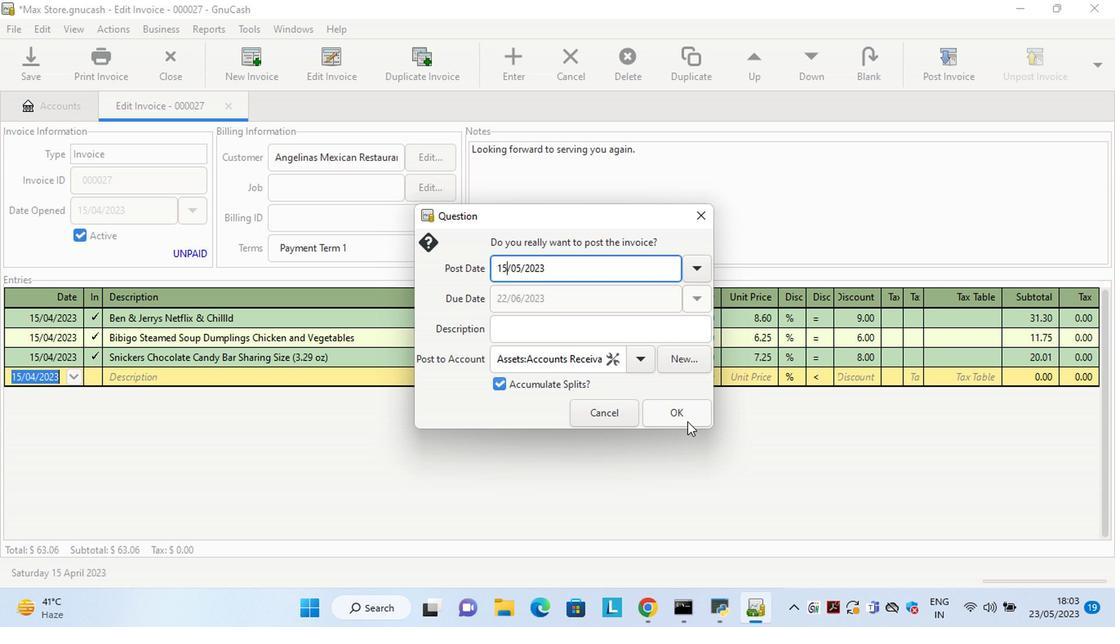
Action: Mouse pressed left at (684, 423)
Screenshot: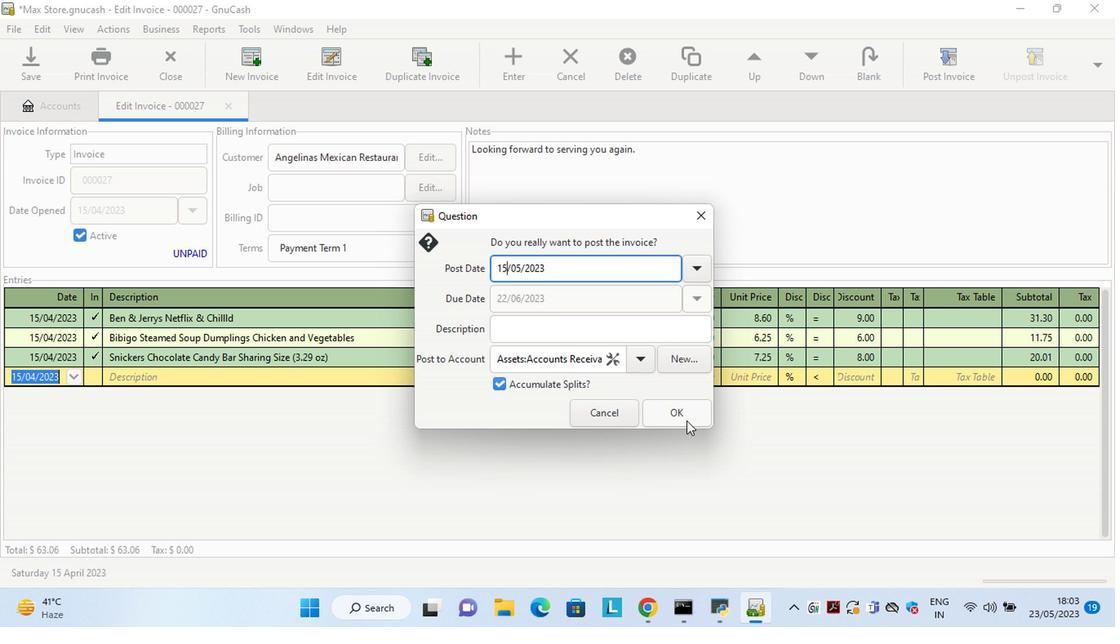 
Action: Mouse moved to (1048, 58)
Screenshot: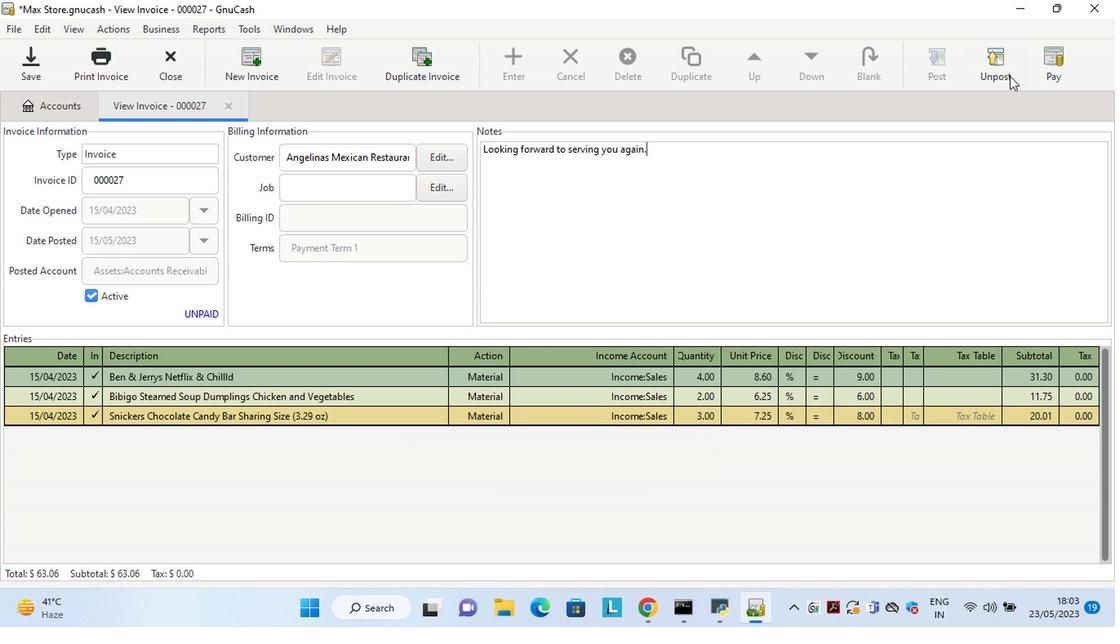 
Action: Mouse pressed left at (1048, 58)
Screenshot: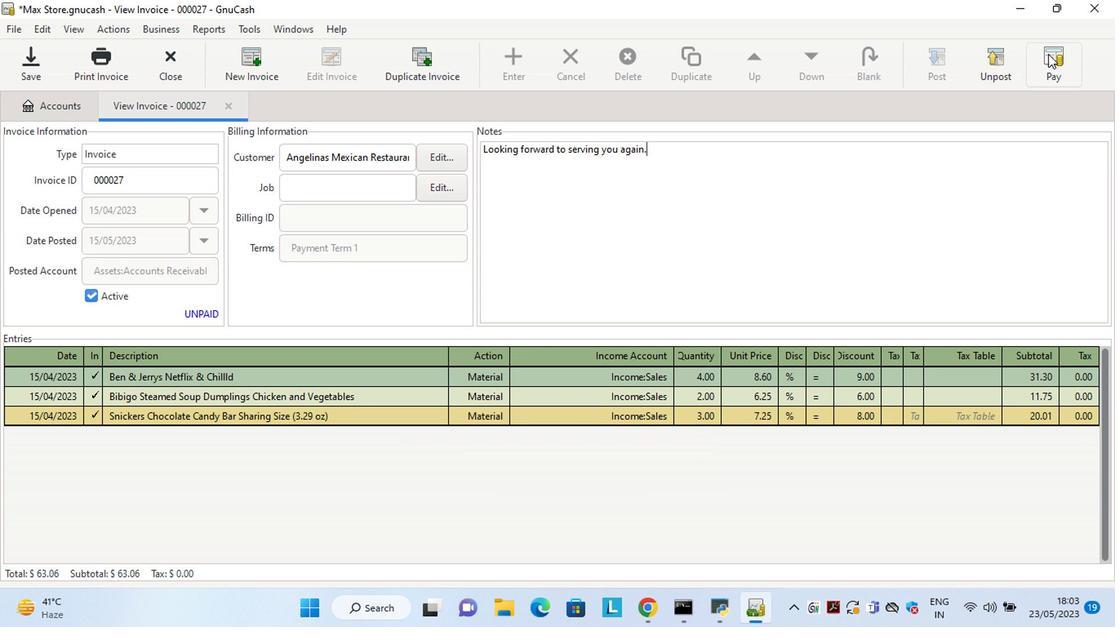 
Action: Mouse moved to (457, 327)
Screenshot: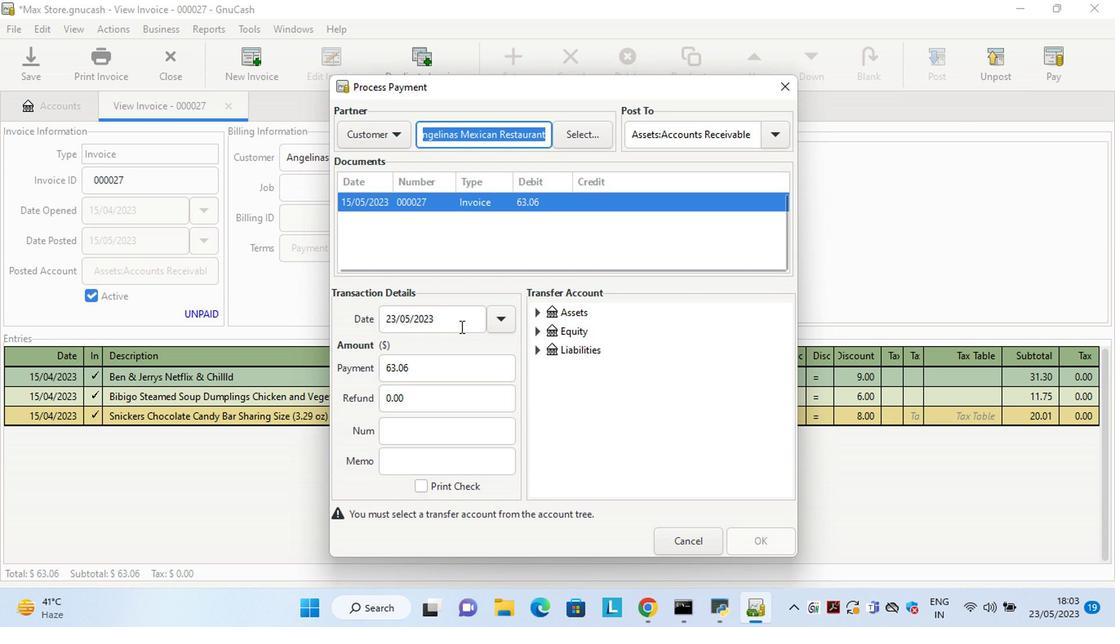 
Action: Mouse pressed left at (457, 327)
Screenshot: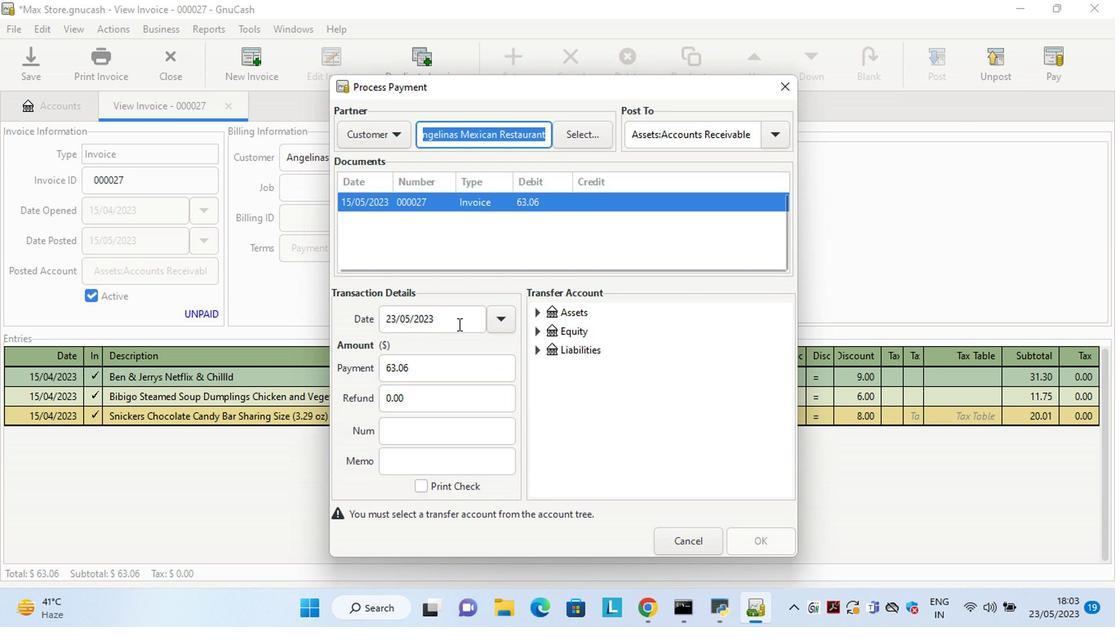 
Action: Key pressed <Key.left><Key.left><Key.left><Key.left><Key.left><Key.left><Key.left><Key.left><Key.left><Key.left><Key.left><Key.left><Key.left><Key.left><Key.left><Key.left><Key.left><Key.delete><Key.delete>15
Screenshot: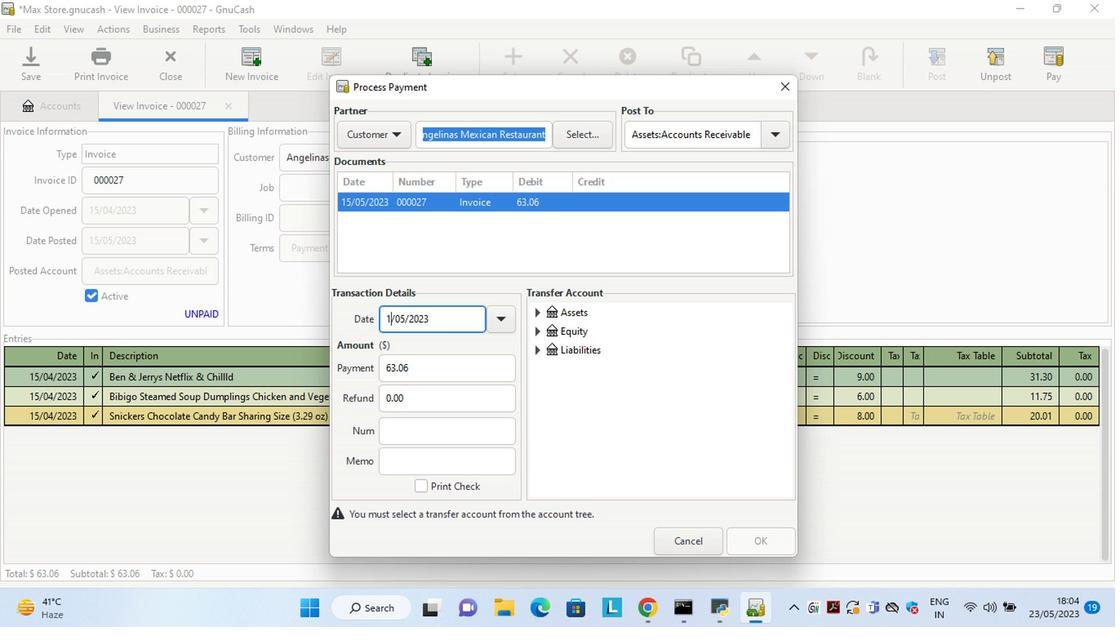 
Action: Mouse moved to (541, 317)
Screenshot: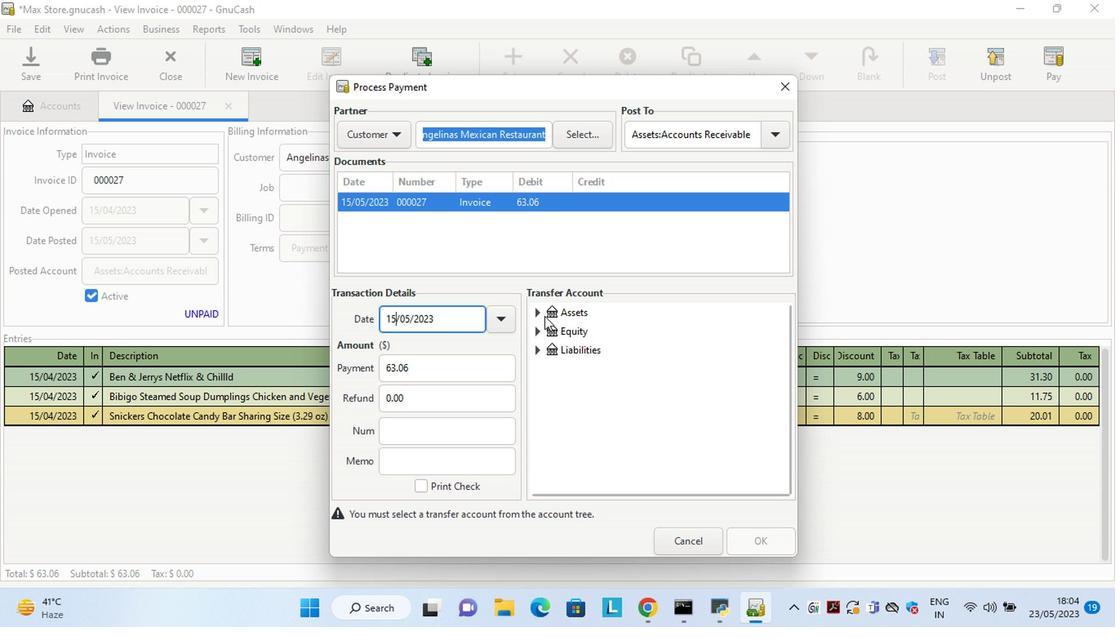 
Action: Mouse pressed left at (541, 317)
Screenshot: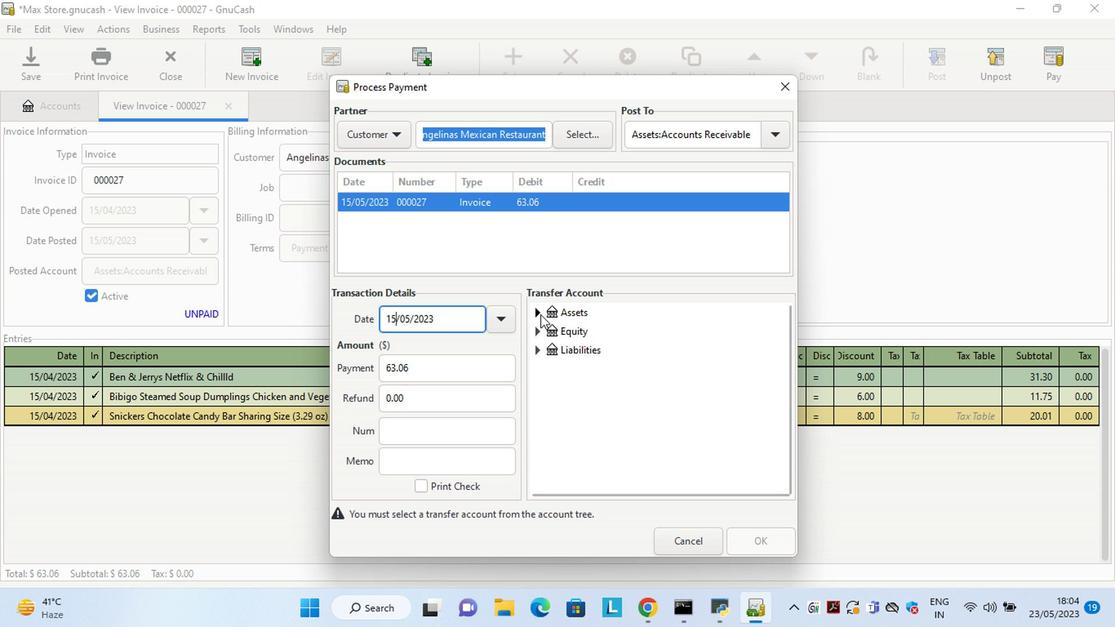 
Action: Mouse moved to (555, 338)
Screenshot: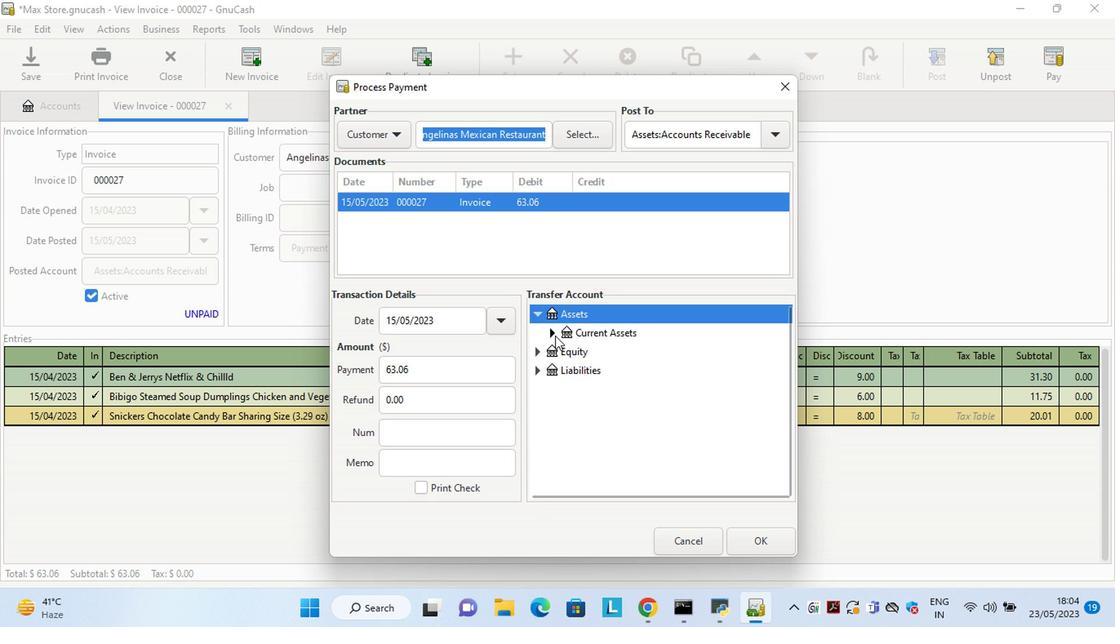 
Action: Mouse pressed left at (555, 338)
Screenshot: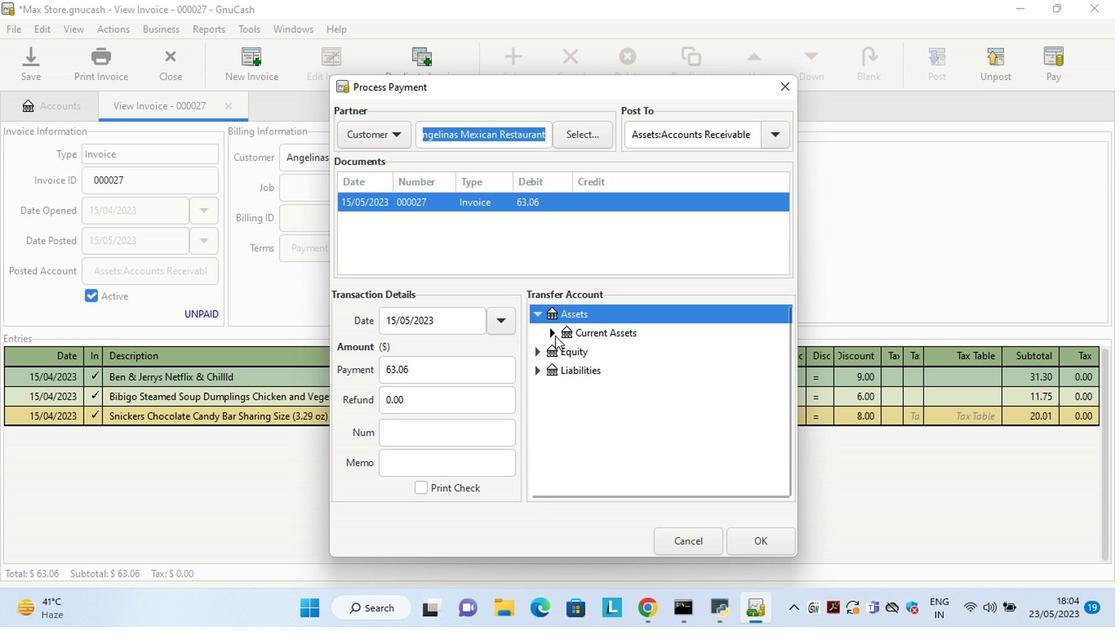 
Action: Mouse moved to (593, 356)
Screenshot: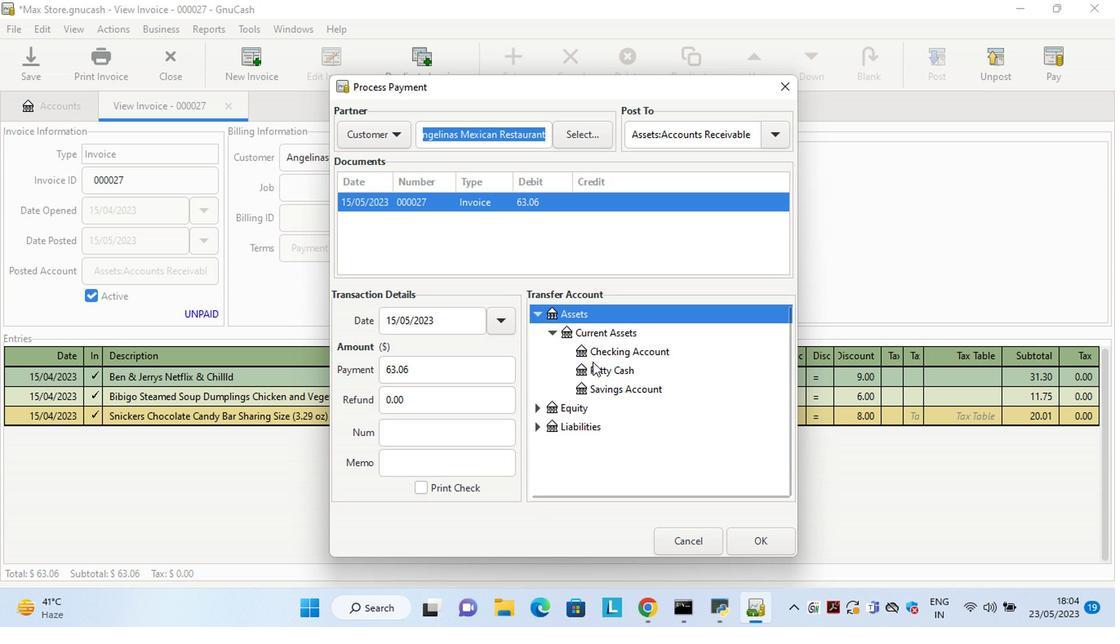 
Action: Mouse pressed left at (593, 356)
Screenshot: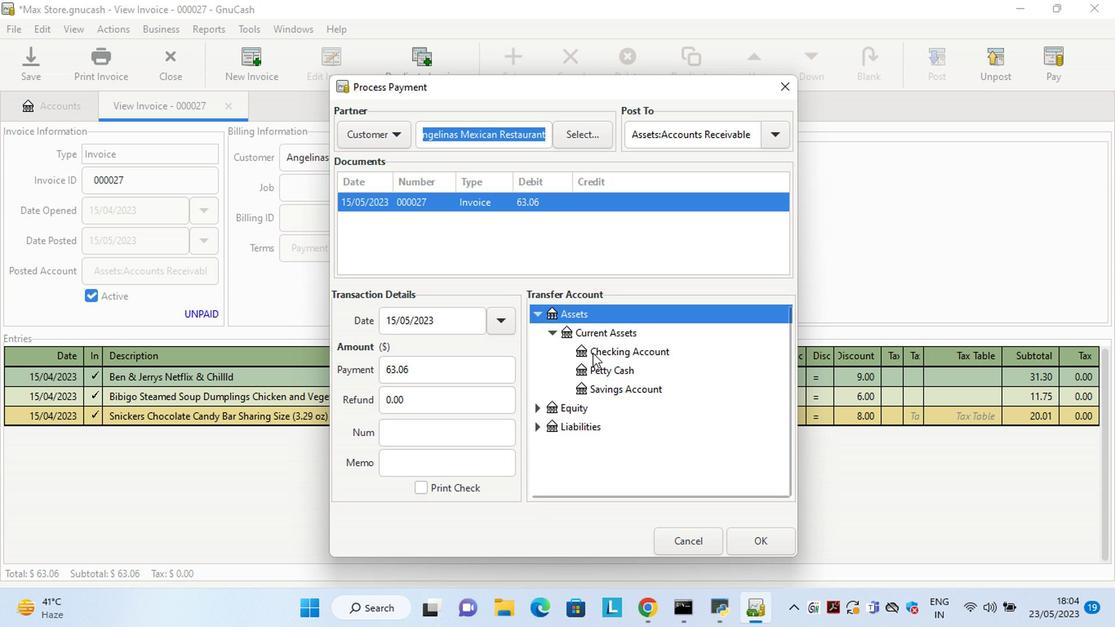 
Action: Mouse moved to (750, 541)
Screenshot: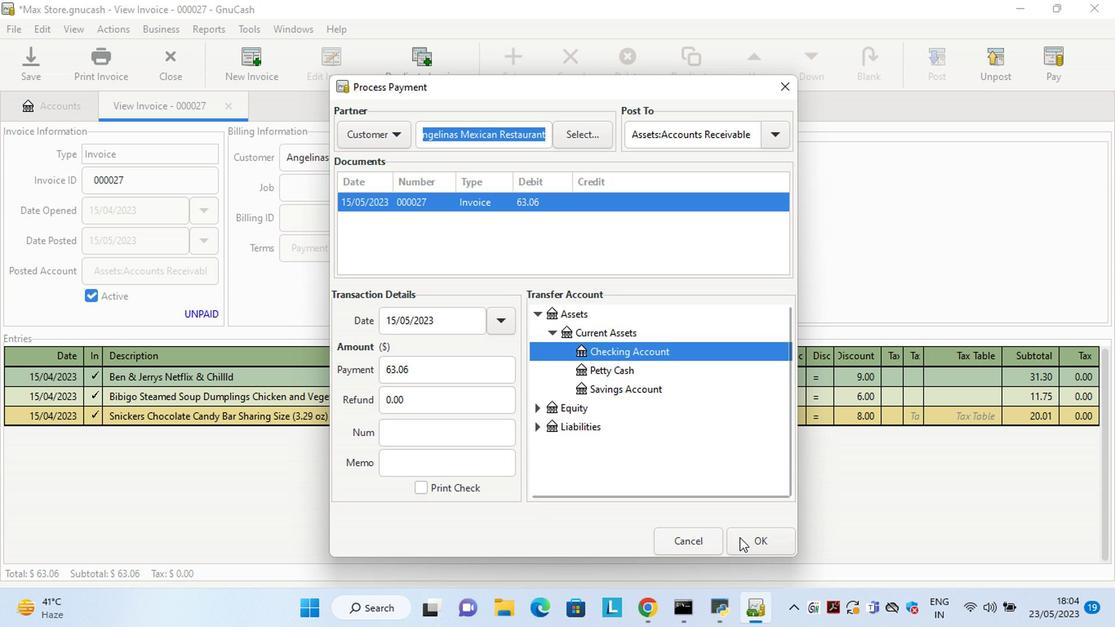 
Action: Mouse pressed left at (750, 541)
Screenshot: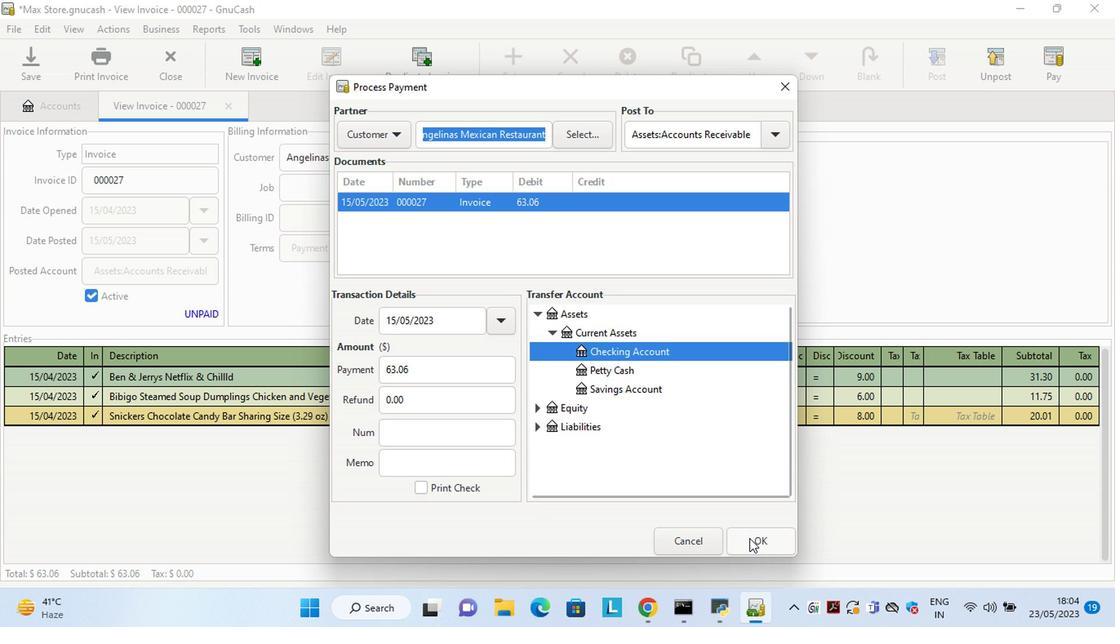 
Action: Mouse moved to (109, 61)
Screenshot: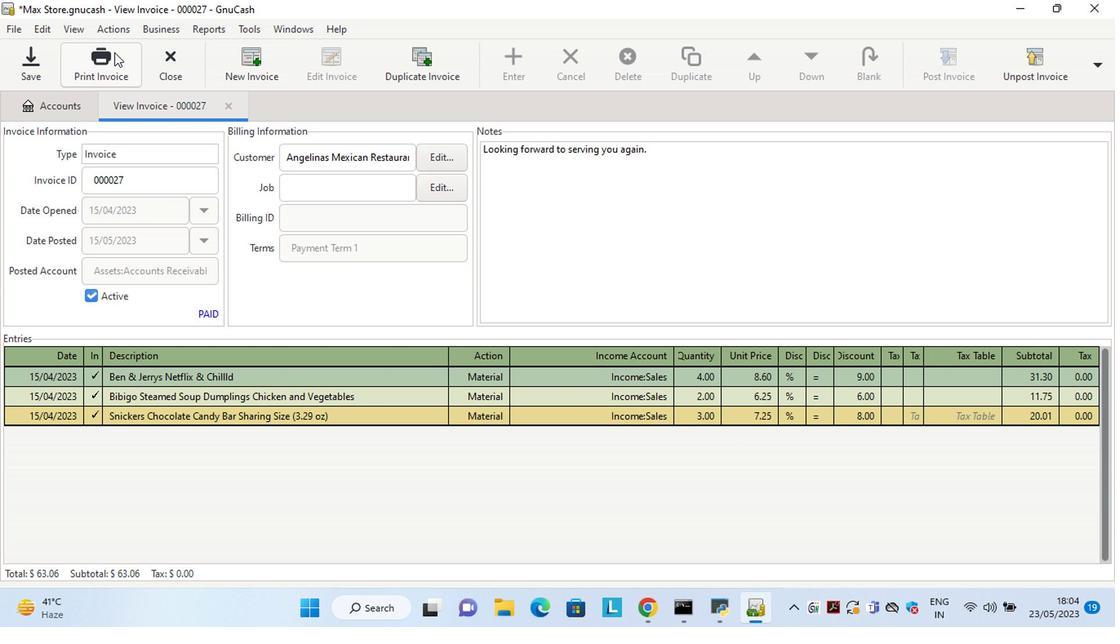 
Action: Mouse pressed left at (109, 61)
Screenshot: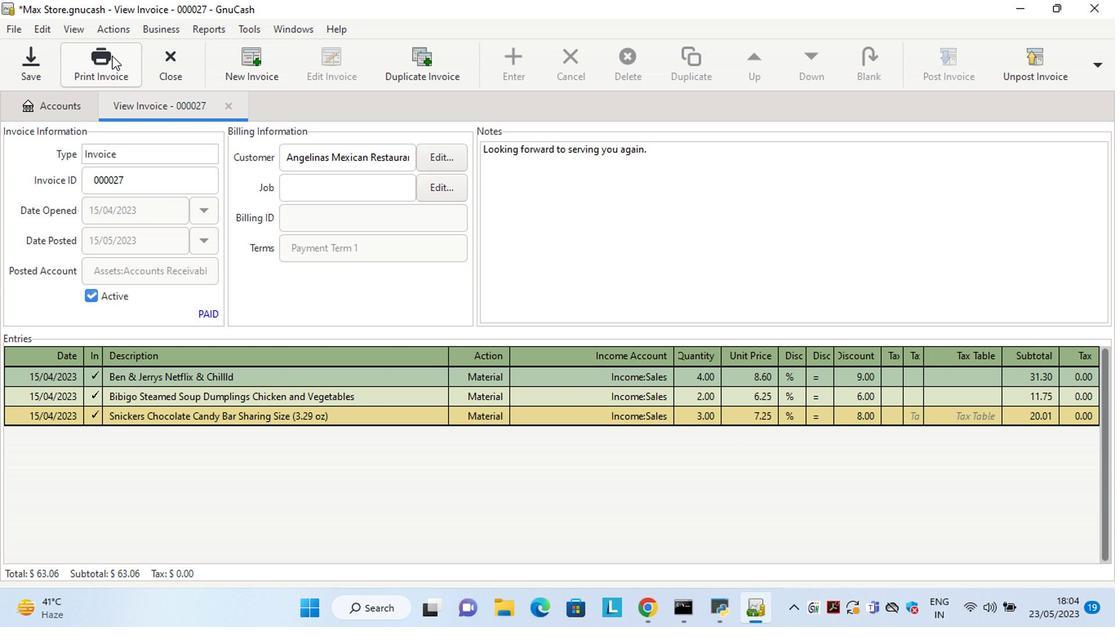 
Action: Mouse moved to (406, 4)
Screenshot: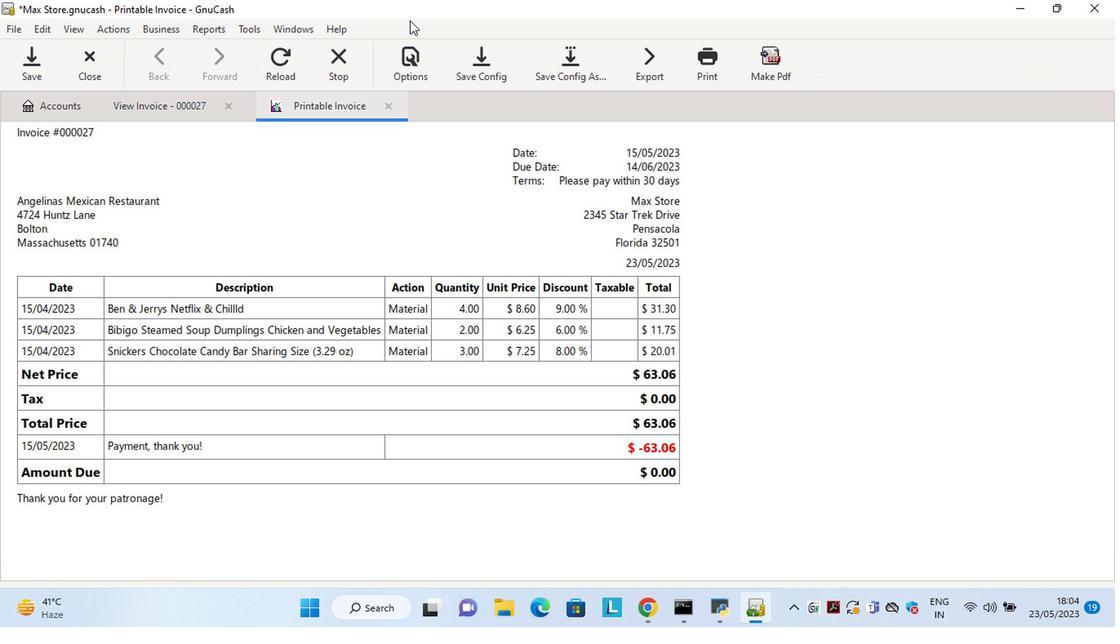 
Action: Mouse pressed left at (406, 4)
Screenshot: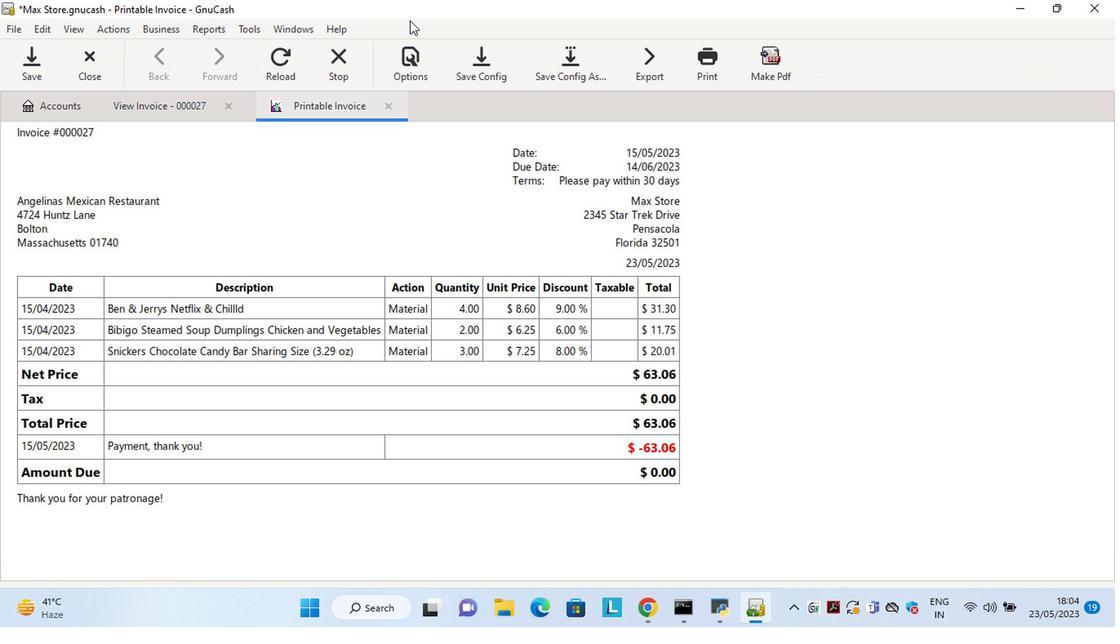 
Action: Mouse moved to (415, 70)
Screenshot: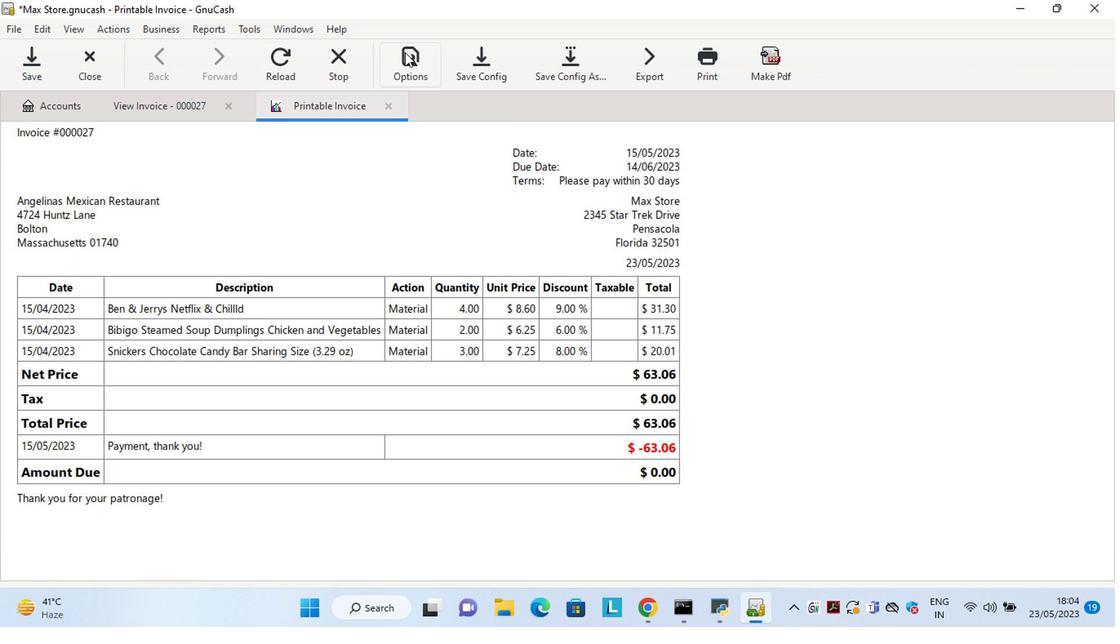 
Action: Mouse pressed left at (415, 70)
Screenshot: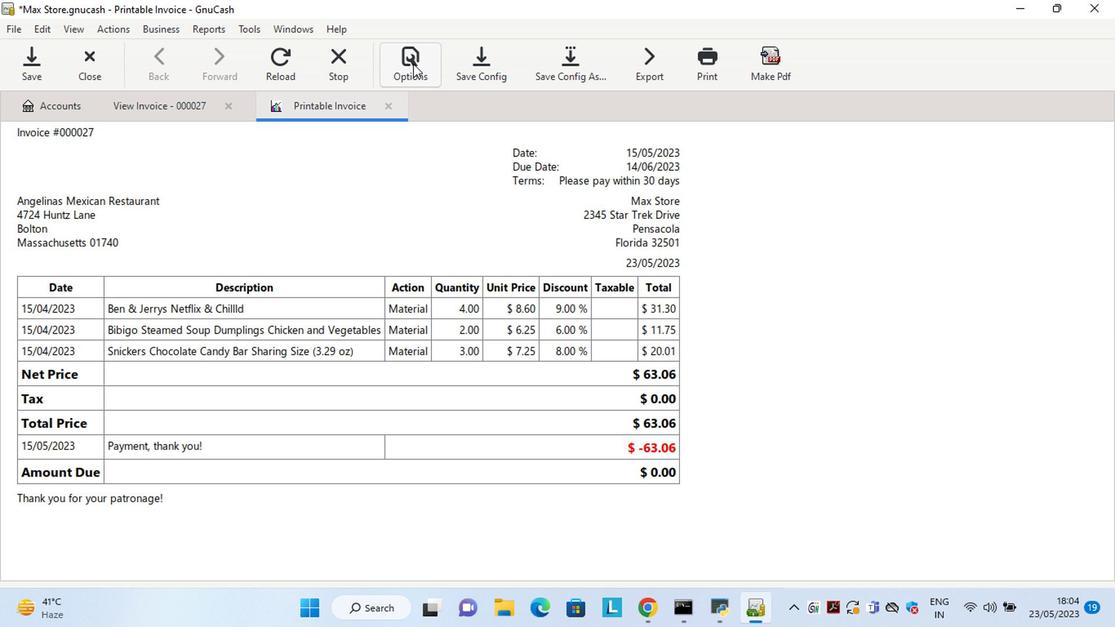 
Action: Mouse moved to (160, 169)
Screenshot: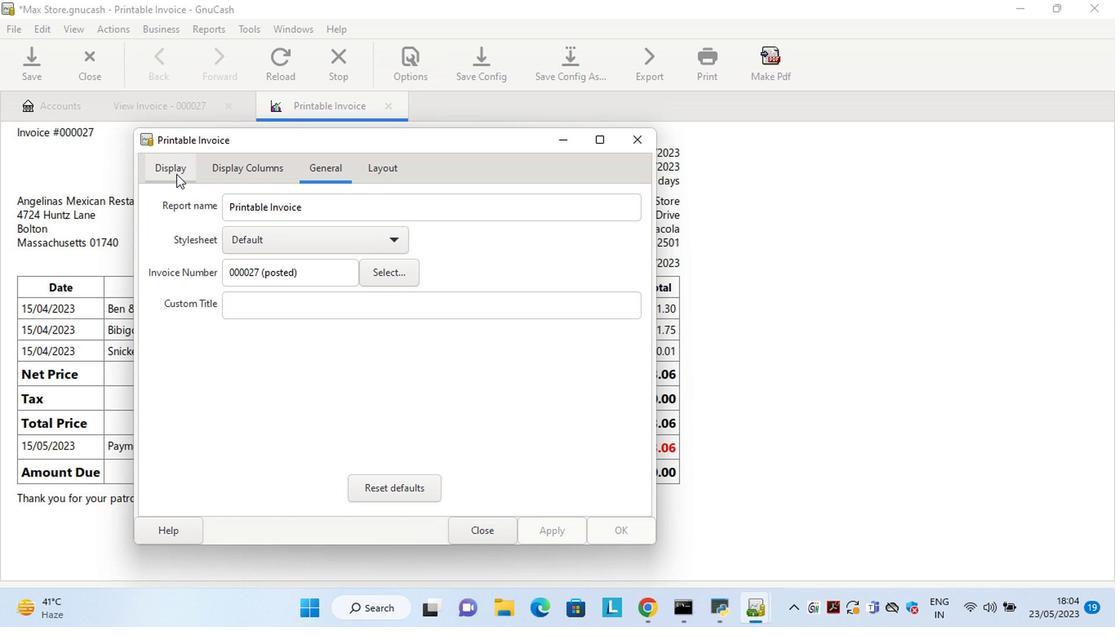 
Action: Mouse pressed left at (160, 169)
Screenshot: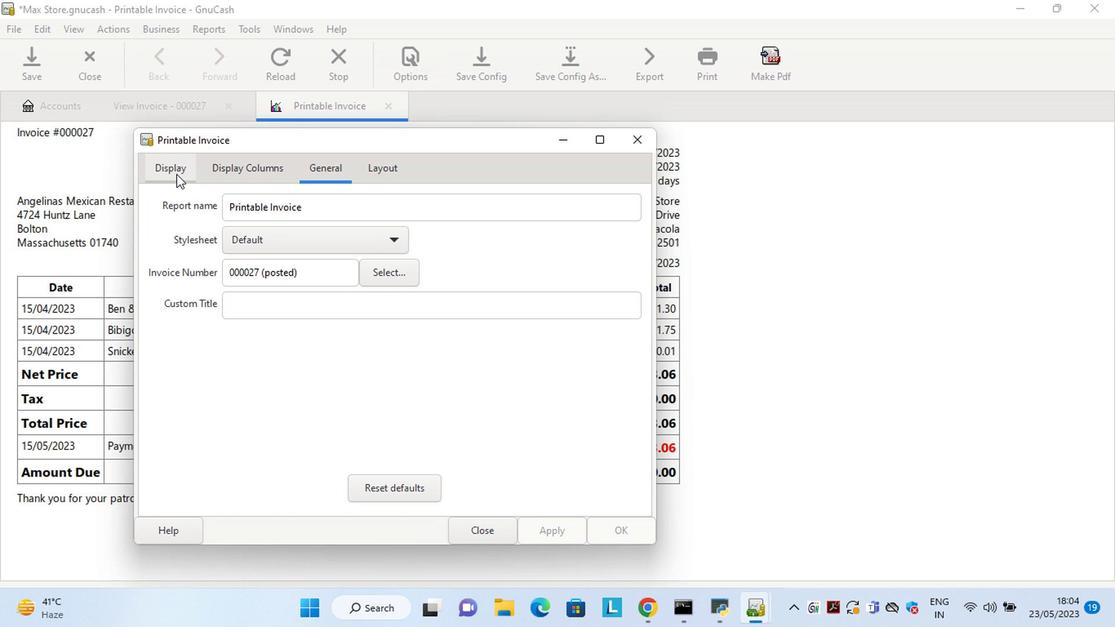 
Action: Mouse moved to (274, 355)
Screenshot: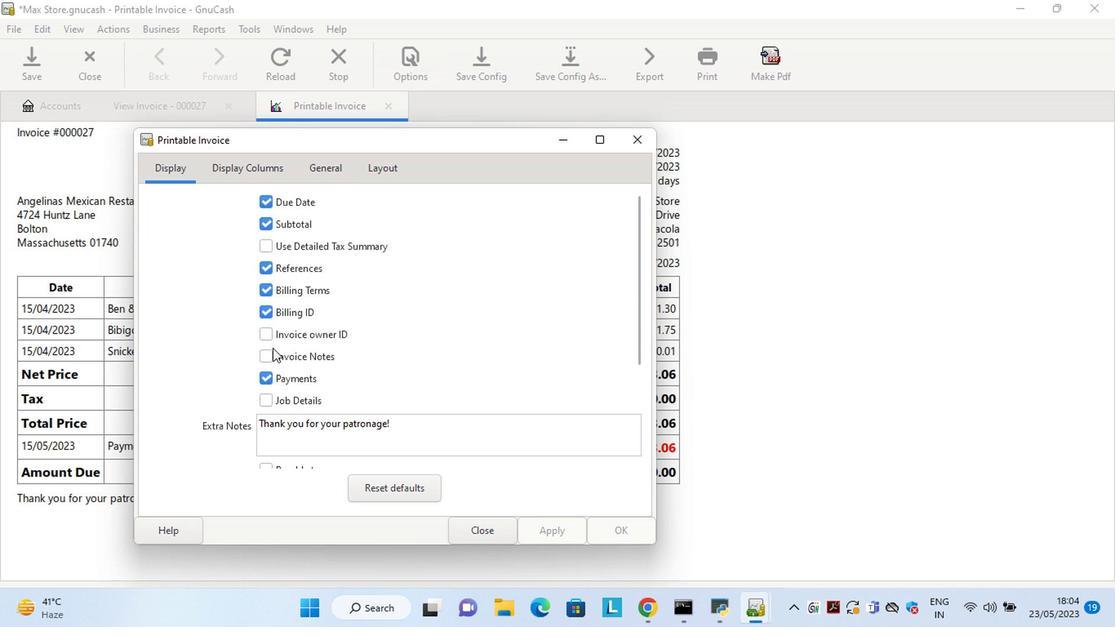 
Action: Mouse pressed left at (274, 355)
Screenshot: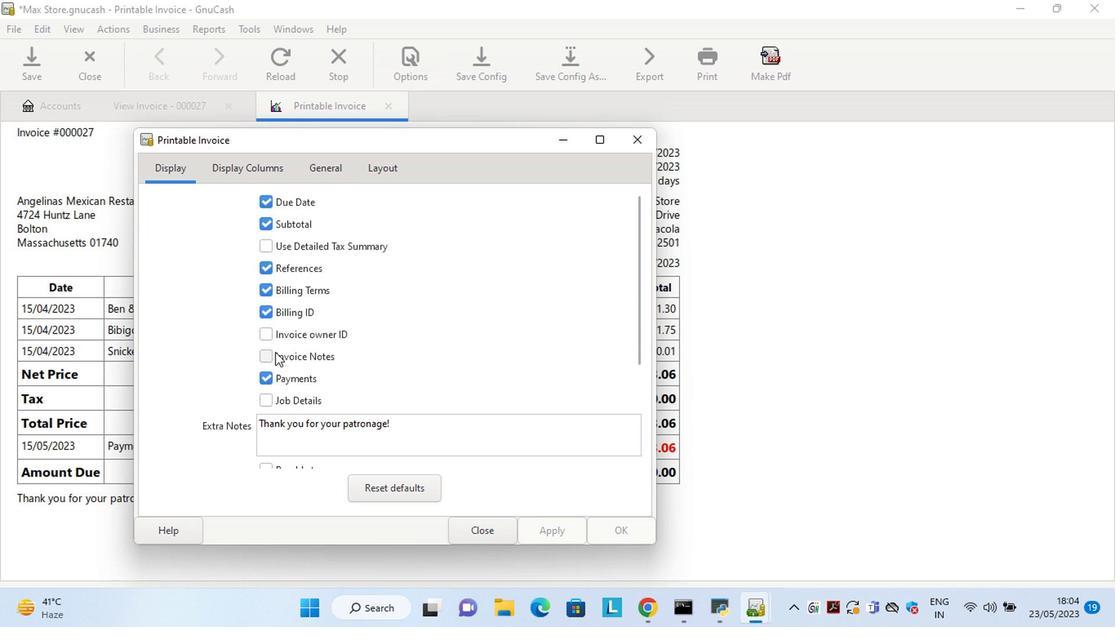 
Action: Mouse moved to (529, 523)
Screenshot: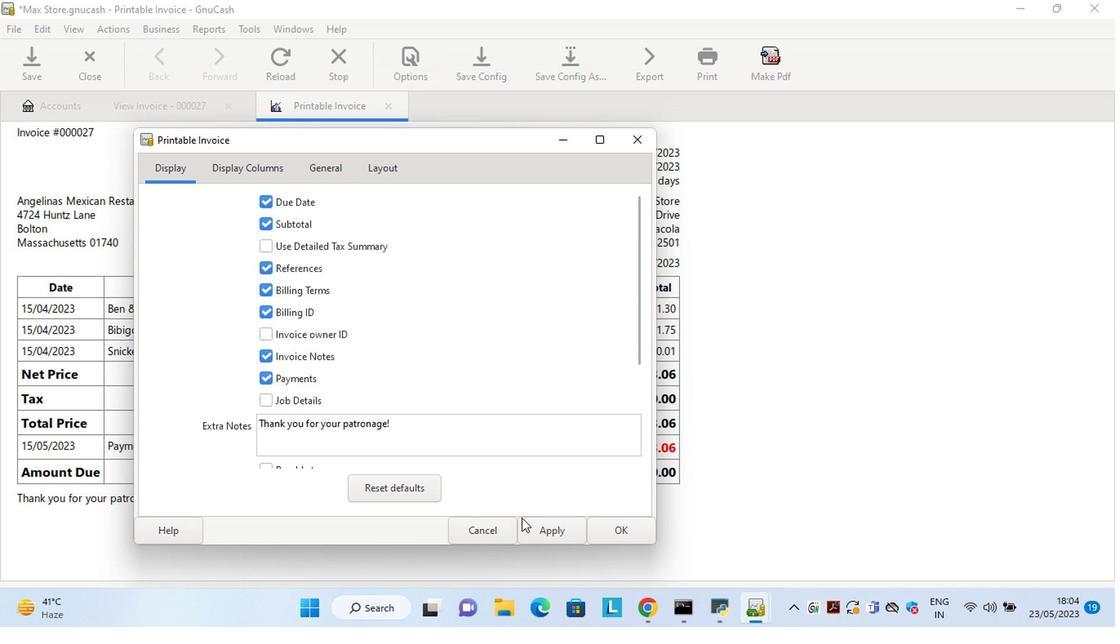 
Action: Mouse pressed left at (529, 523)
Screenshot: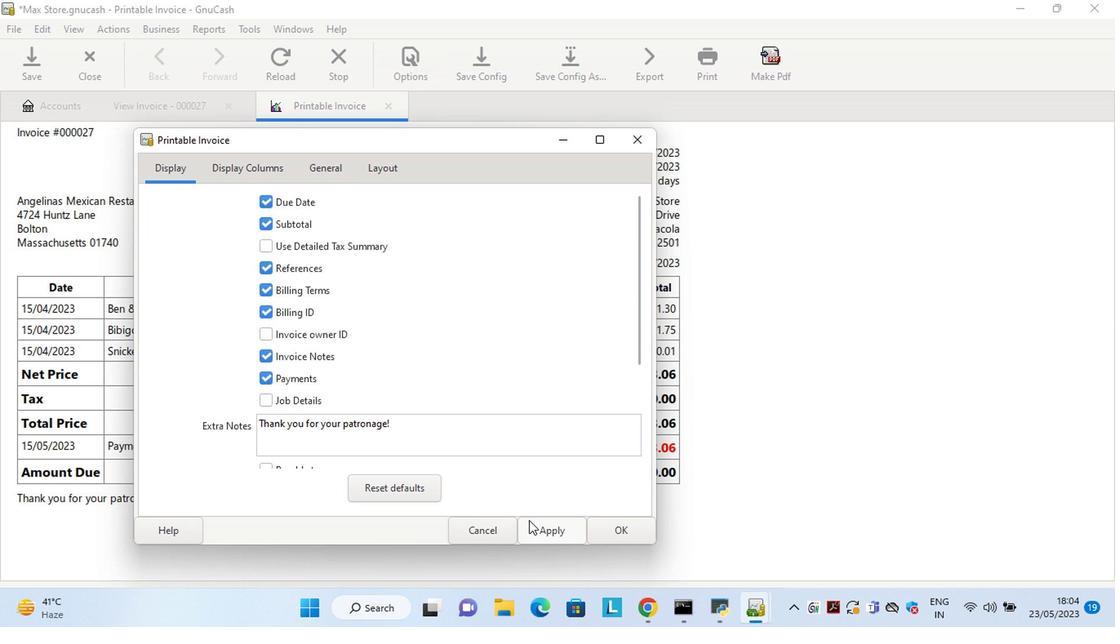 
Action: Mouse moved to (475, 527)
Screenshot: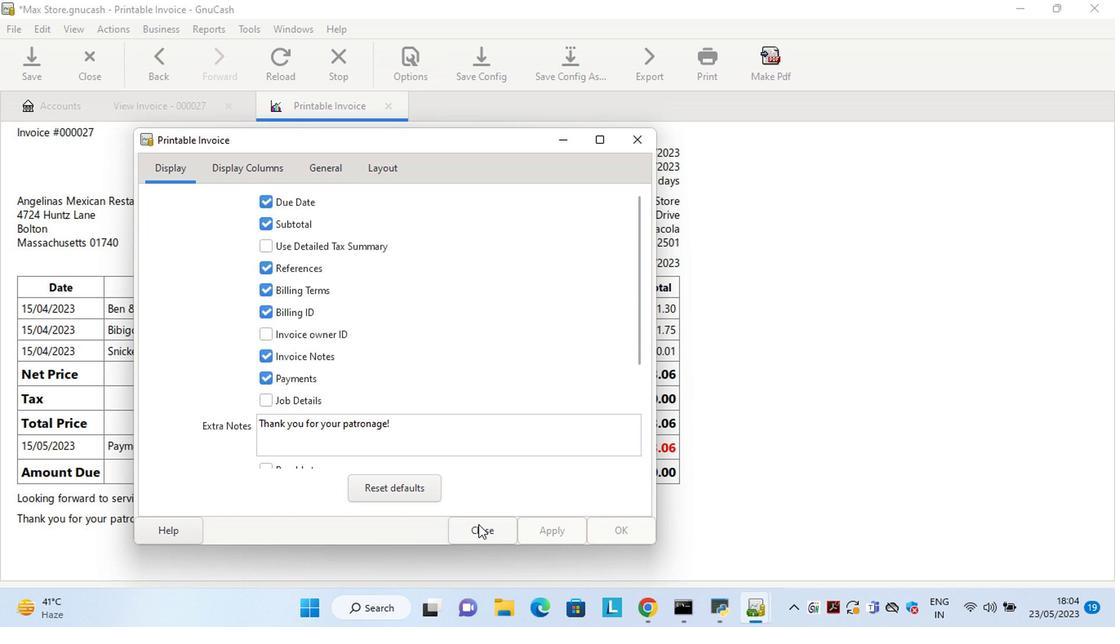 
Action: Mouse pressed left at (475, 527)
Screenshot: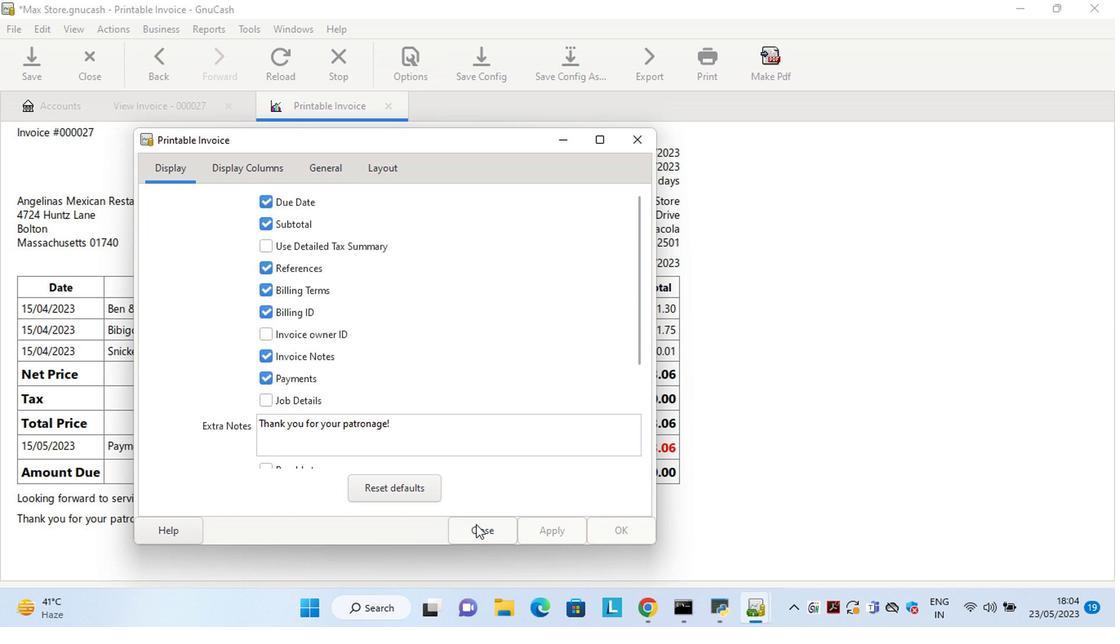 
Action: Mouse moved to (489, 488)
Screenshot: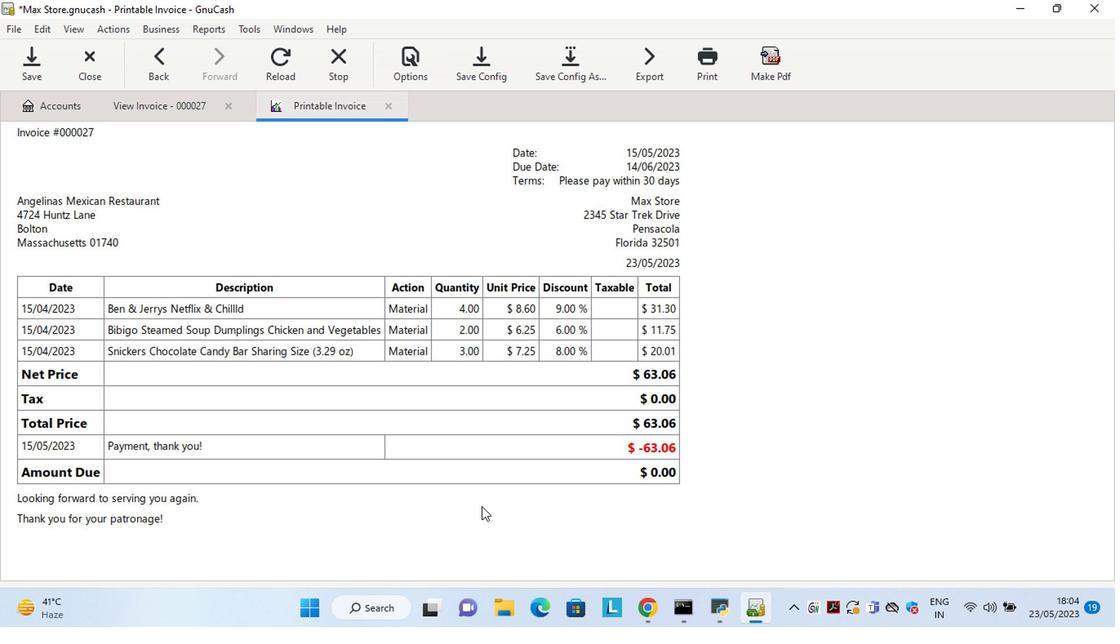 
